 Task: In the  document repository.odt. Below name insert the link: 'www.wikipedia.org' Insert Dropdown below the link: Project Status  'Select Not started 'Insert Header and write  "Quantum". Change font style to  Yellow Tail
Action: Mouse moved to (345, 437)
Screenshot: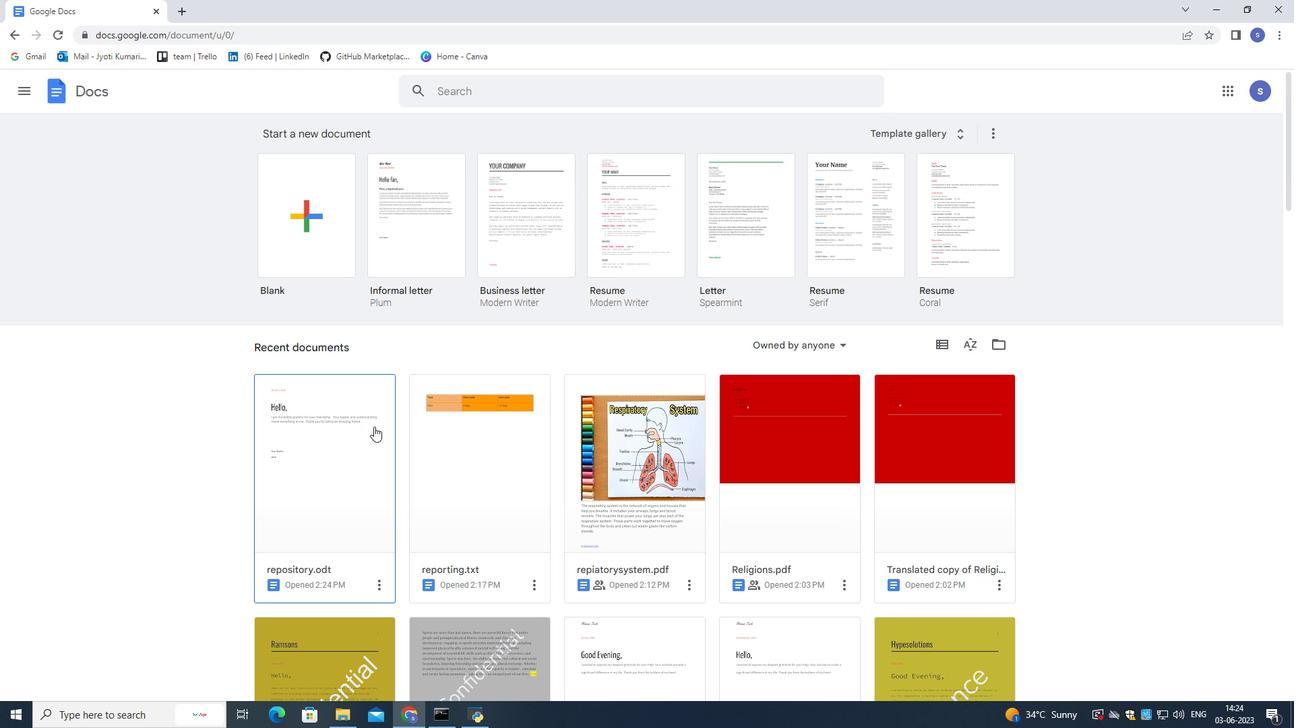 
Action: Mouse pressed left at (345, 437)
Screenshot: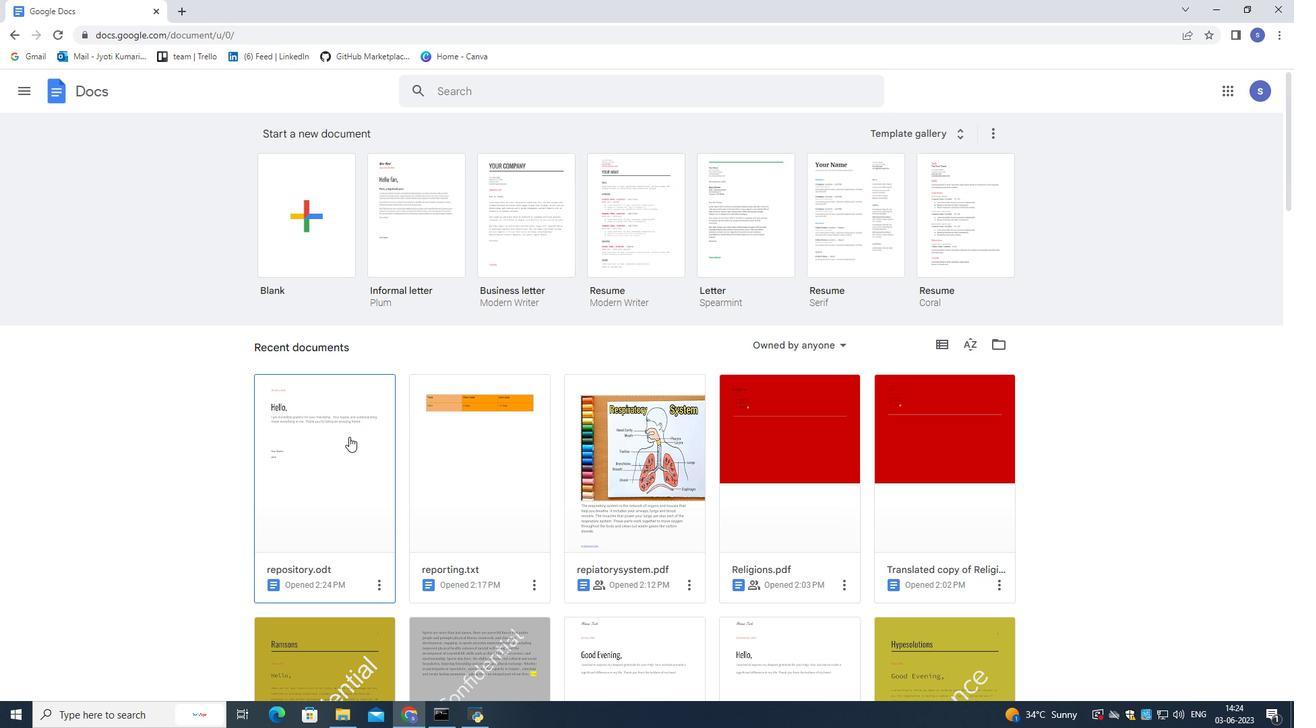 
Action: Mouse moved to (344, 437)
Screenshot: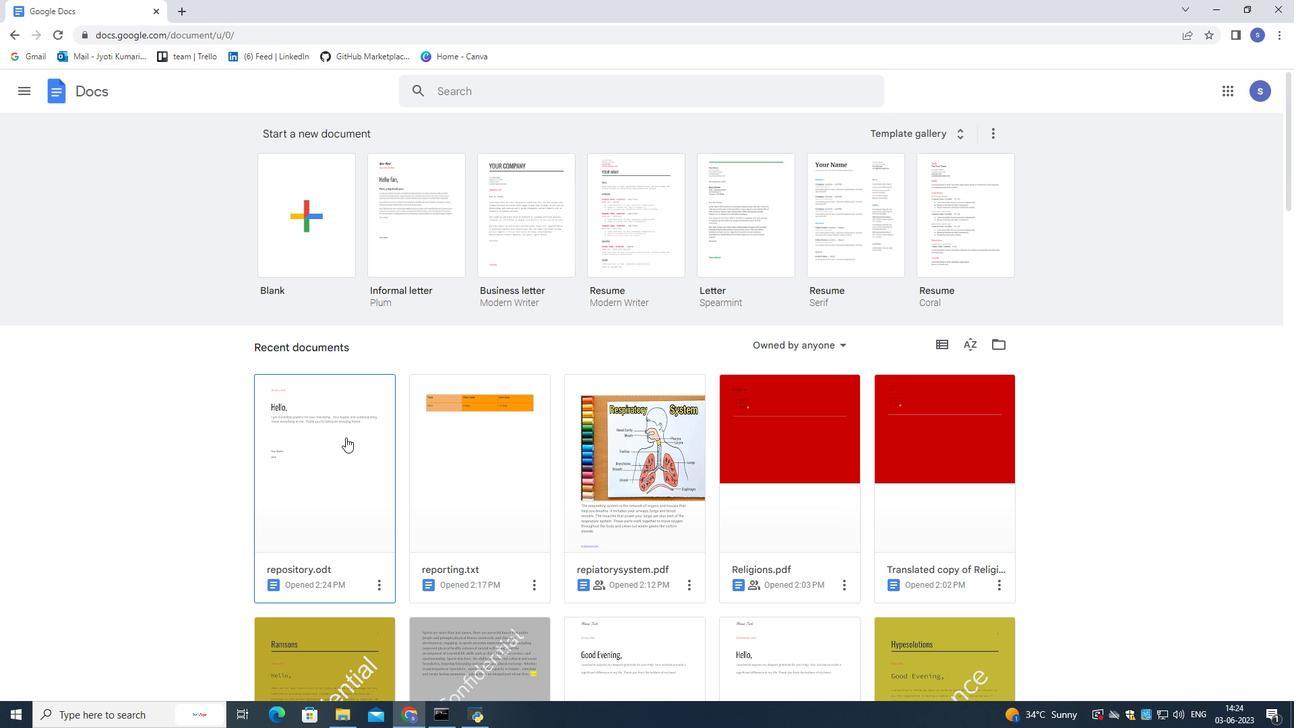 
Action: Mouse pressed left at (344, 437)
Screenshot: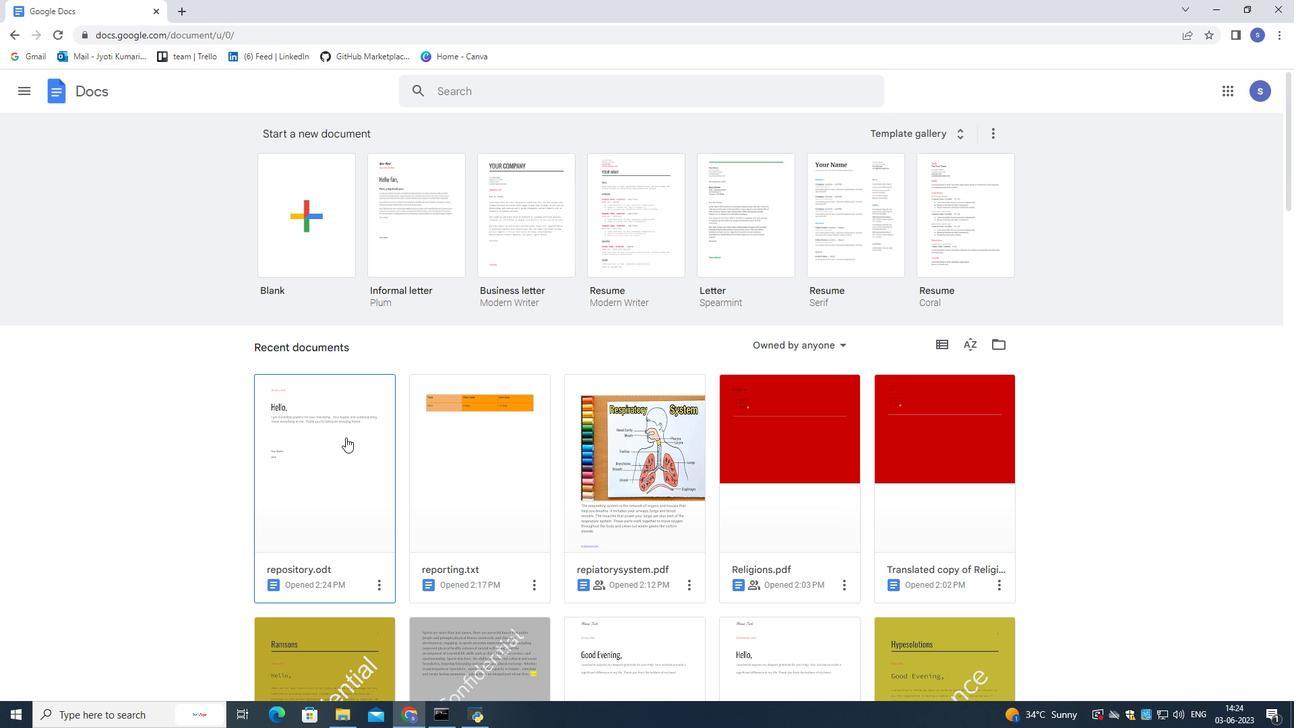 
Action: Mouse moved to (451, 480)
Screenshot: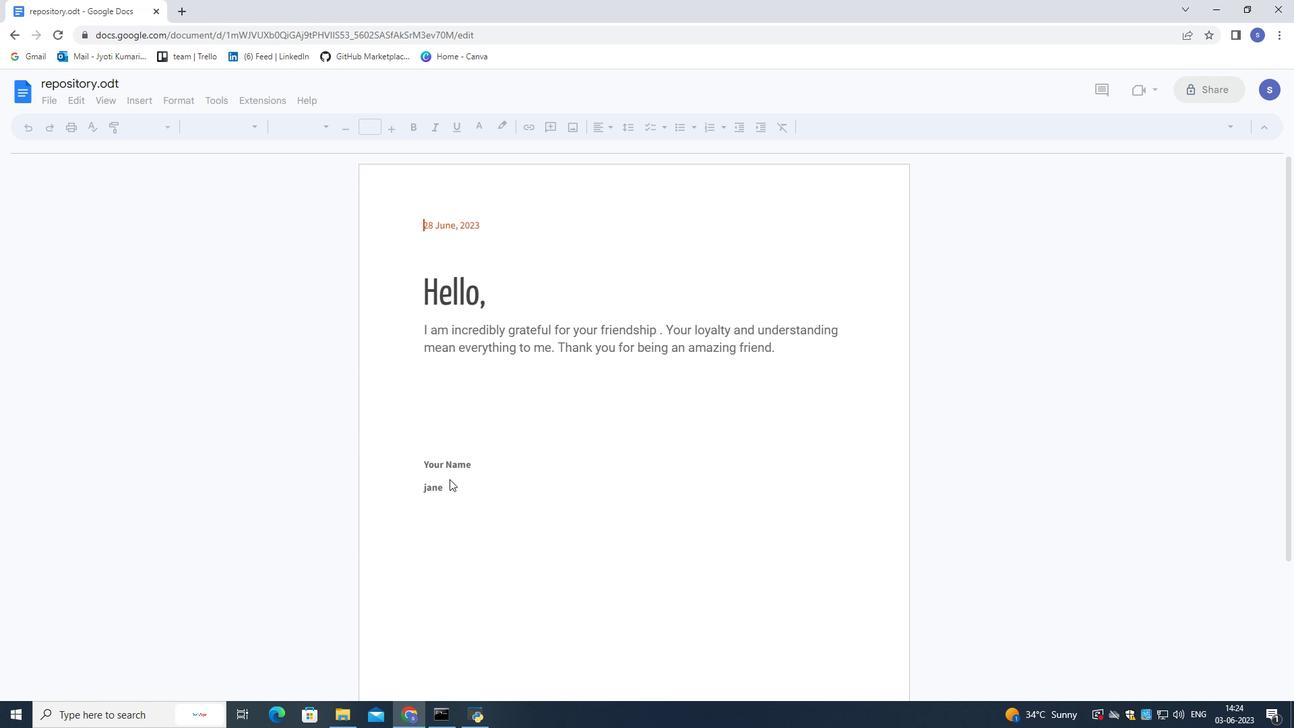 
Action: Mouse pressed left at (451, 480)
Screenshot: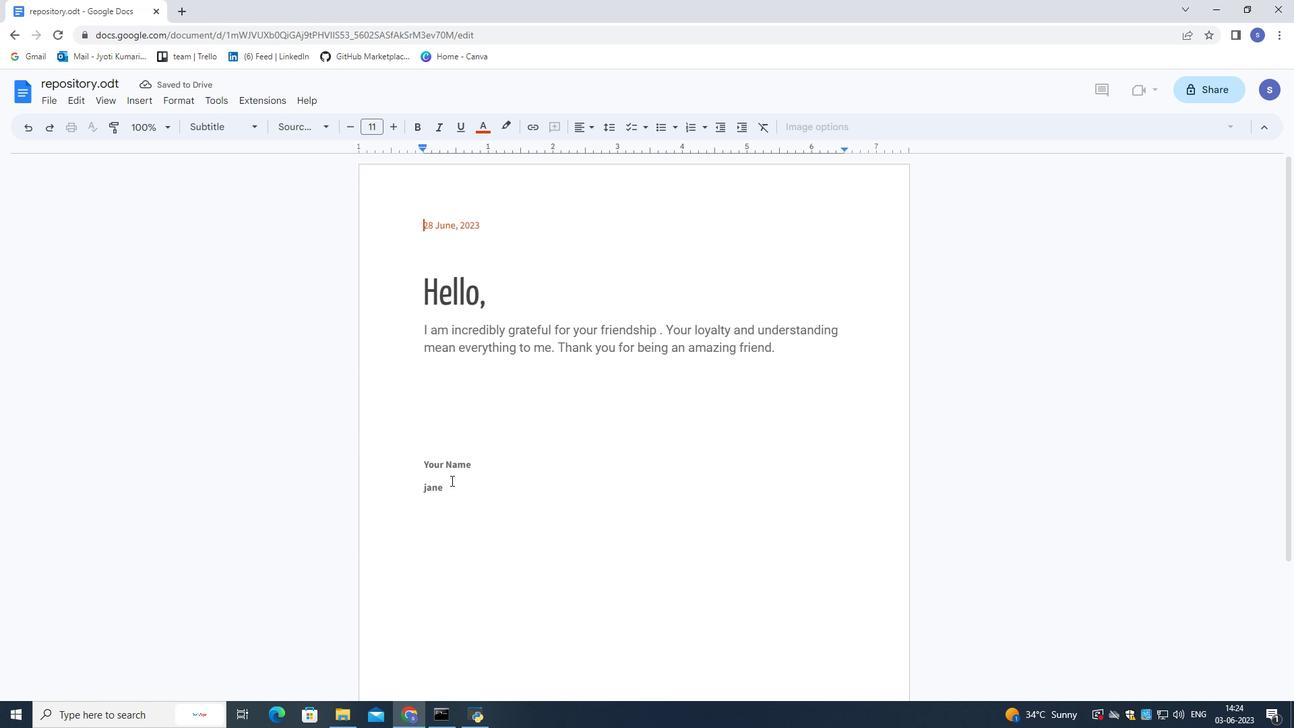 
Action: Mouse moved to (452, 484)
Screenshot: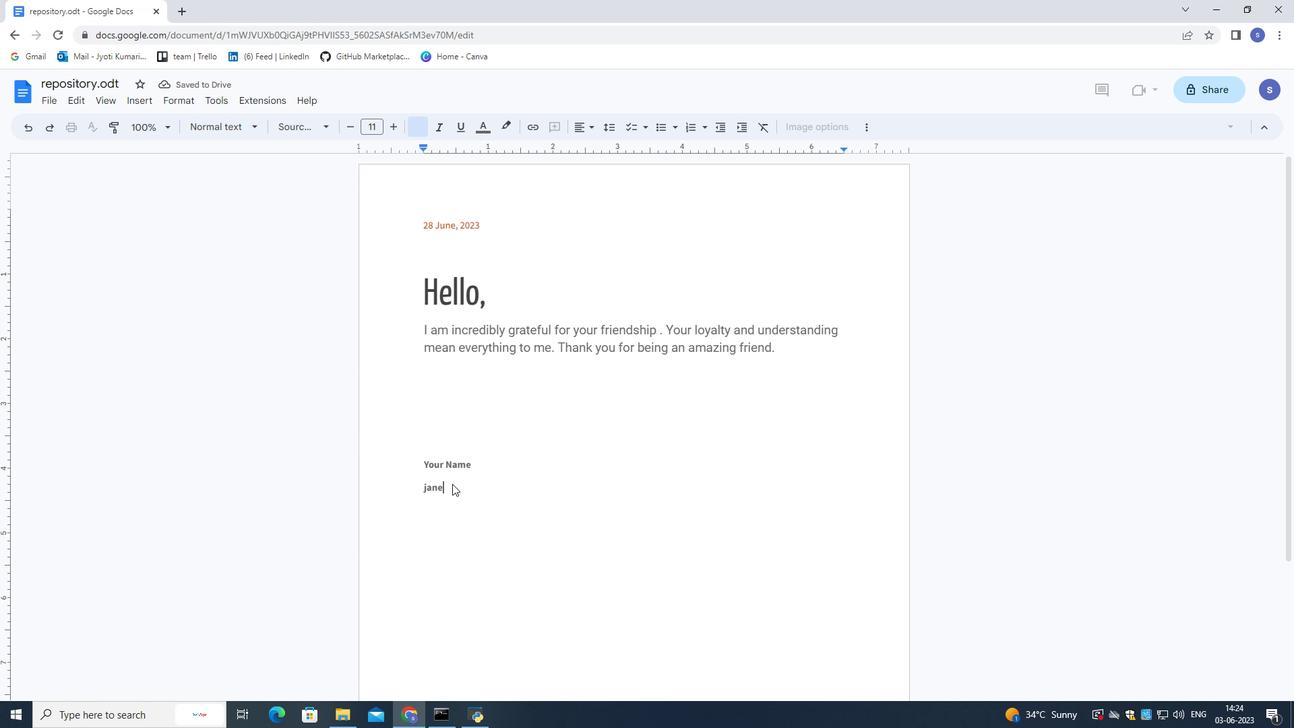 
Action: Key pressed <Key.enter>
Screenshot: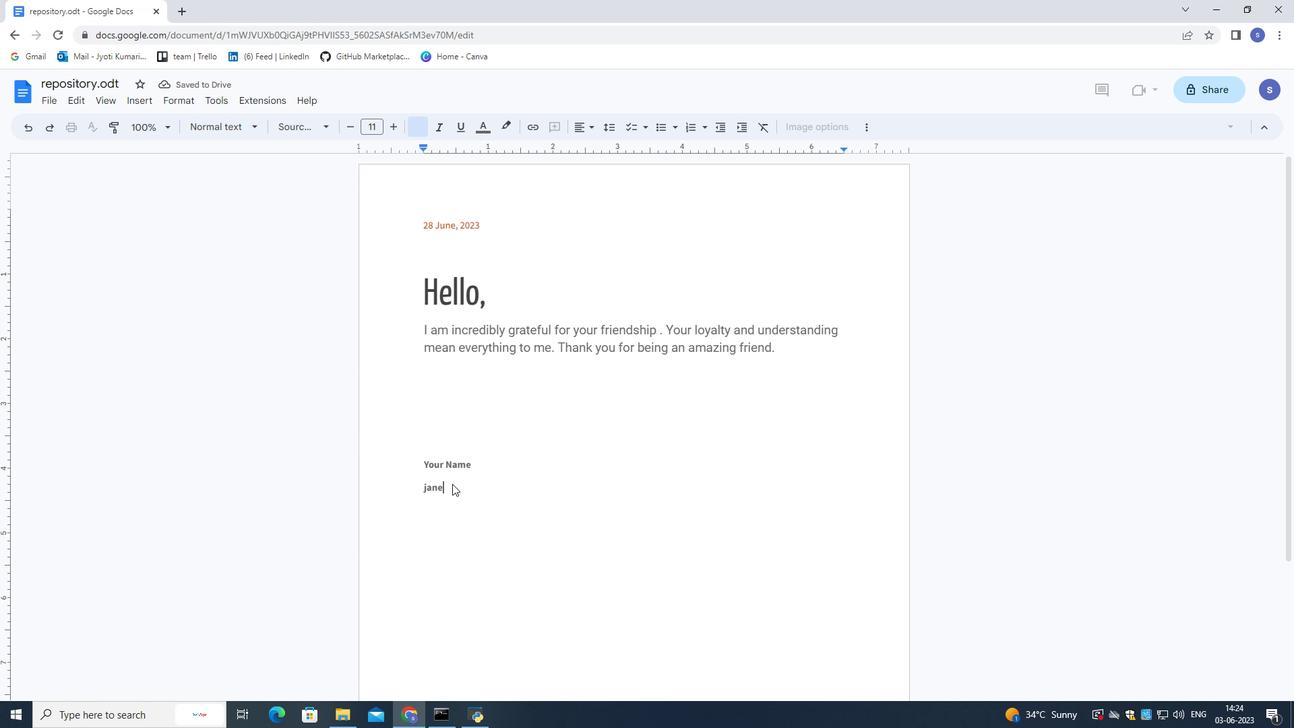
Action: Mouse moved to (138, 95)
Screenshot: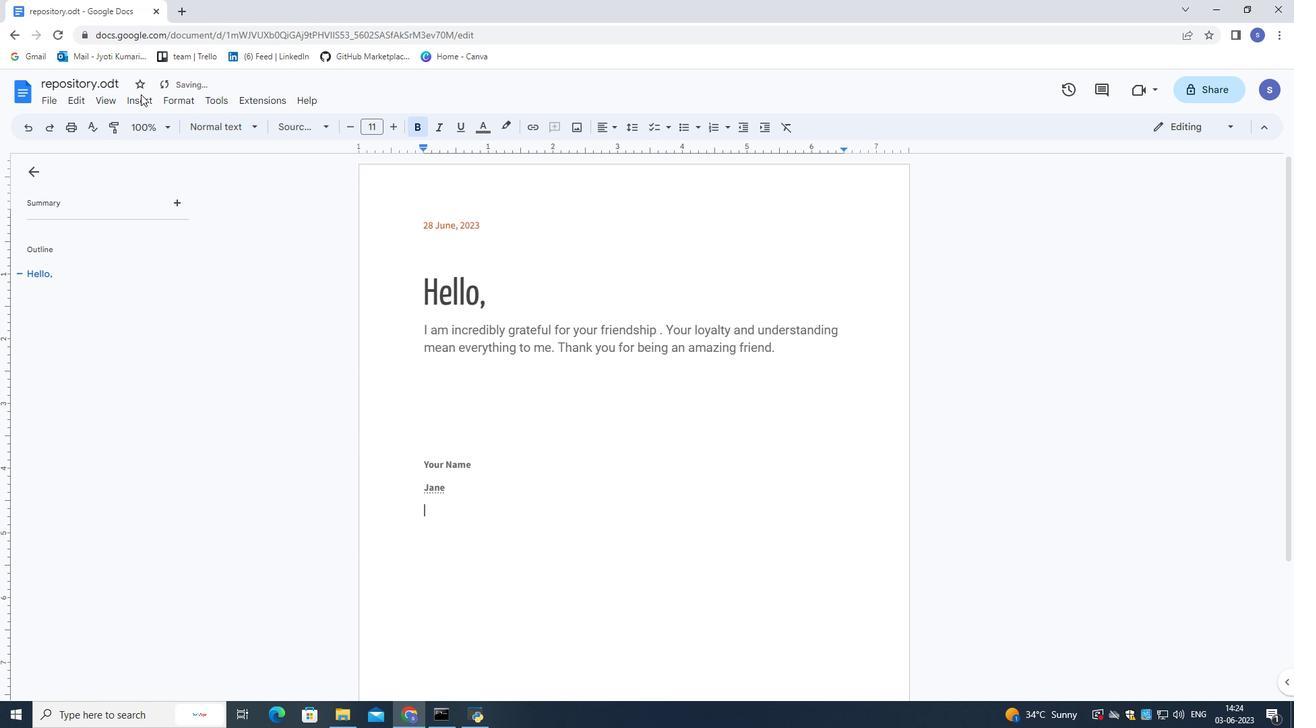 
Action: Mouse pressed left at (138, 95)
Screenshot: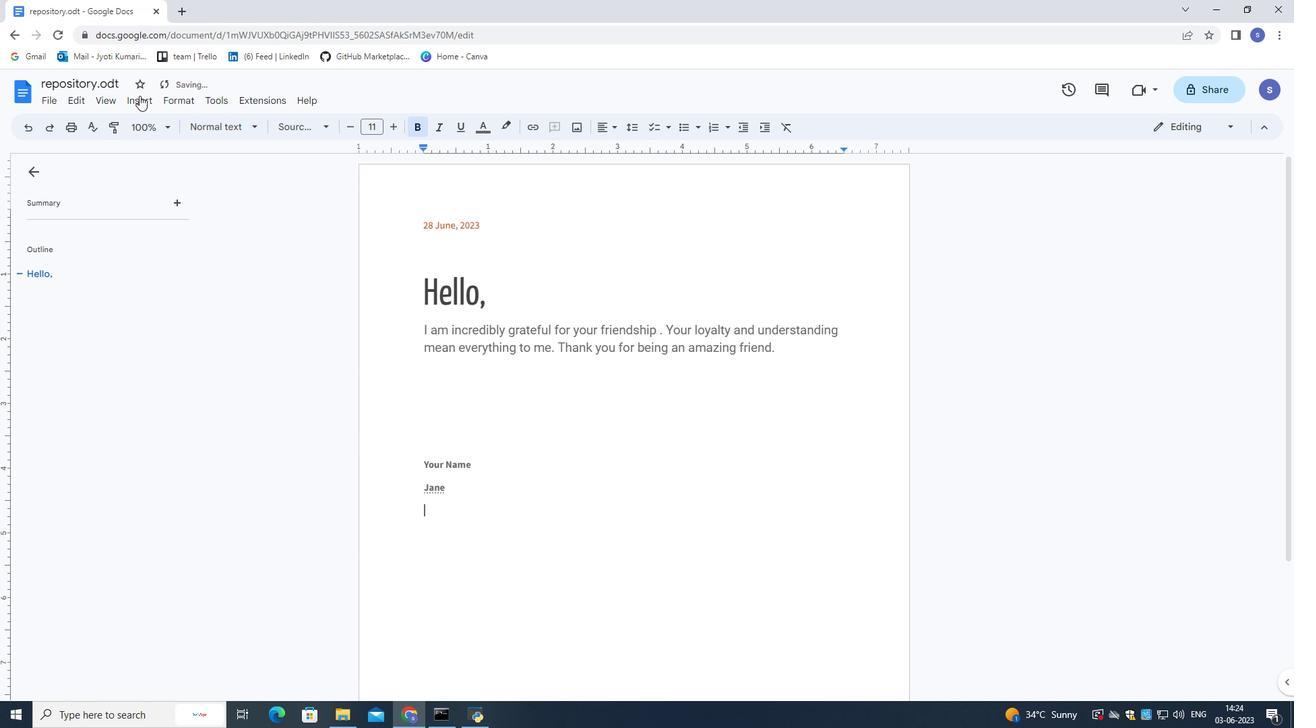 
Action: Mouse moved to (194, 507)
Screenshot: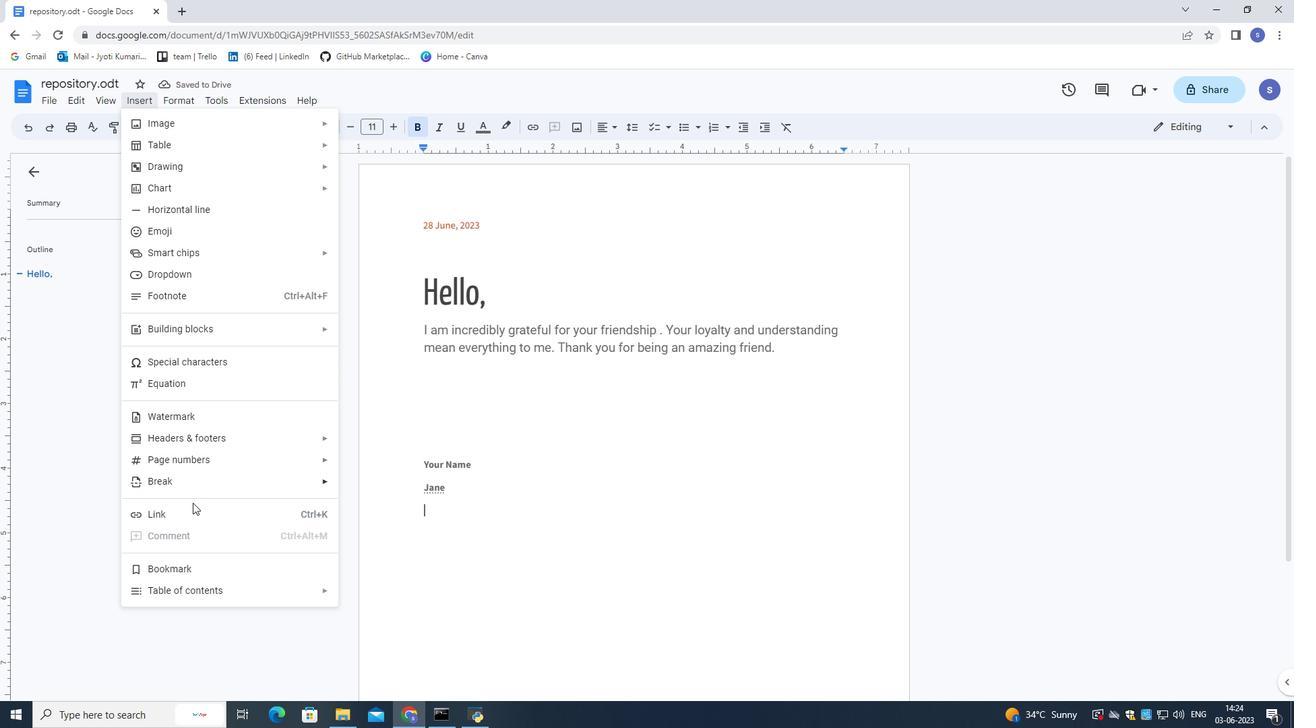 
Action: Mouse pressed left at (194, 507)
Screenshot: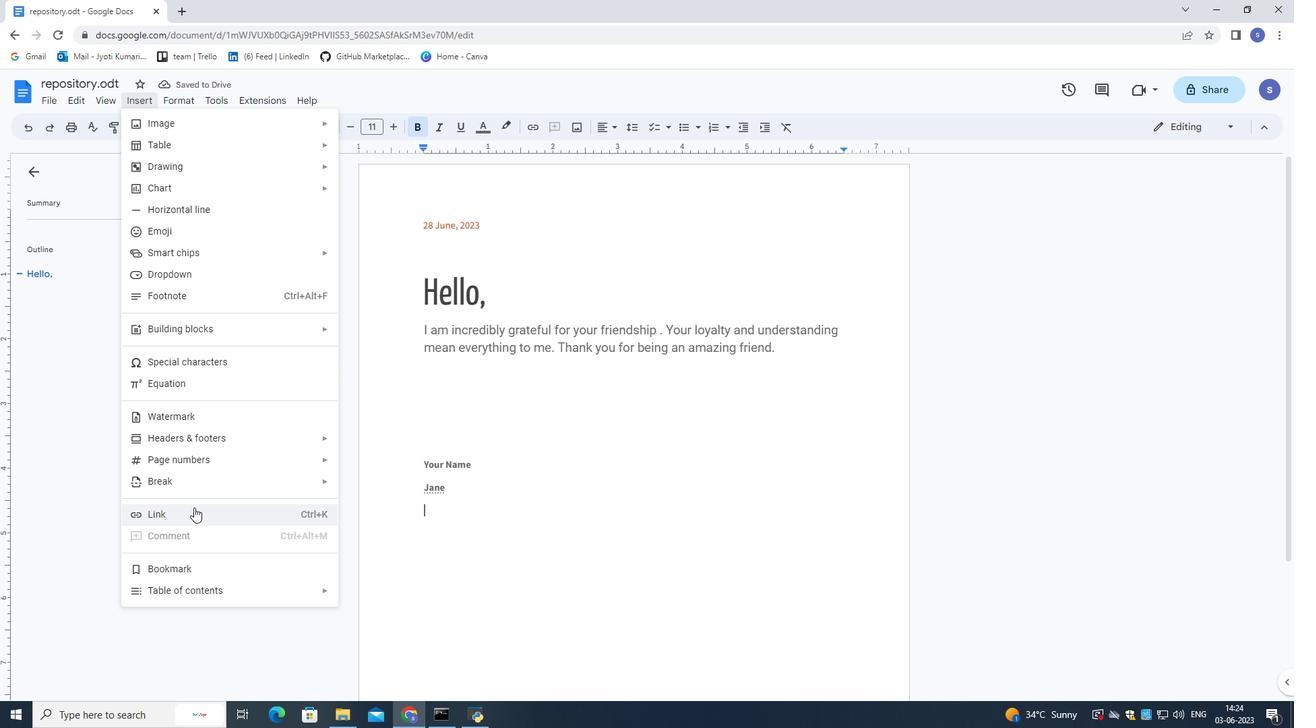 
Action: Key pressed www.p<Key.backspace>wikipedia.org
Screenshot: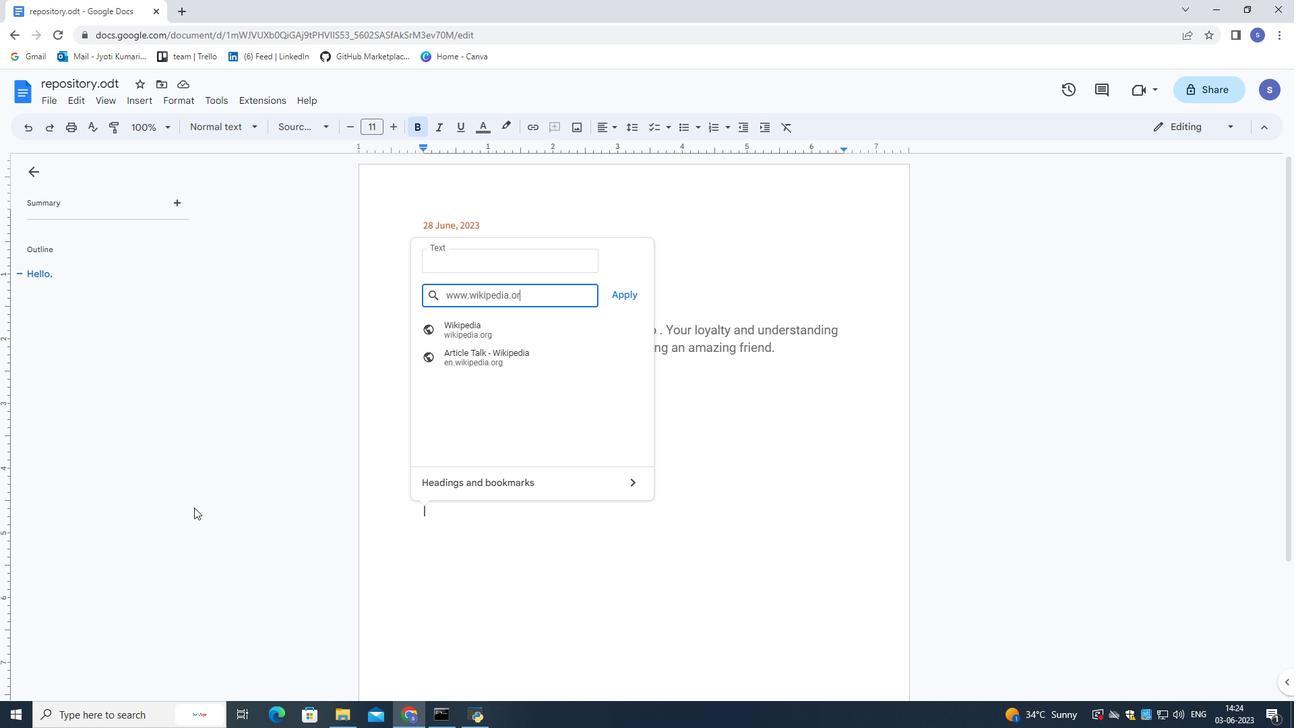 
Action: Mouse moved to (626, 291)
Screenshot: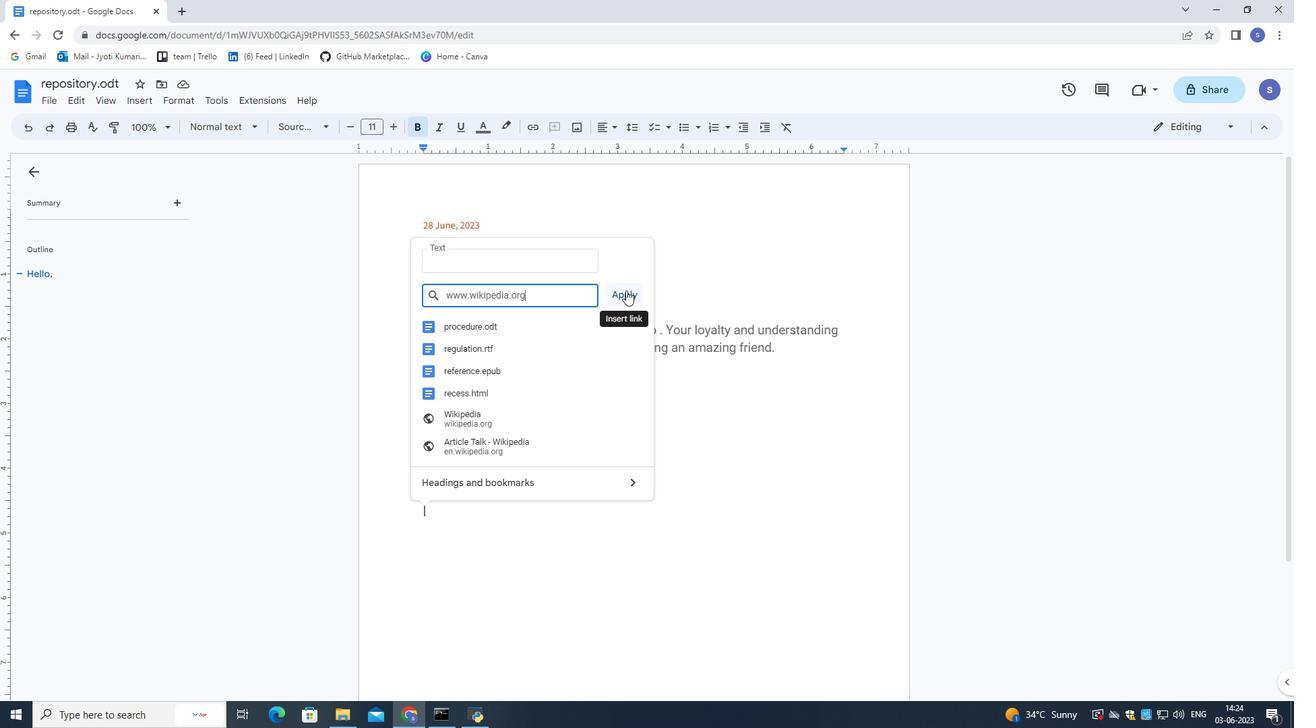 
Action: Mouse pressed left at (626, 291)
Screenshot: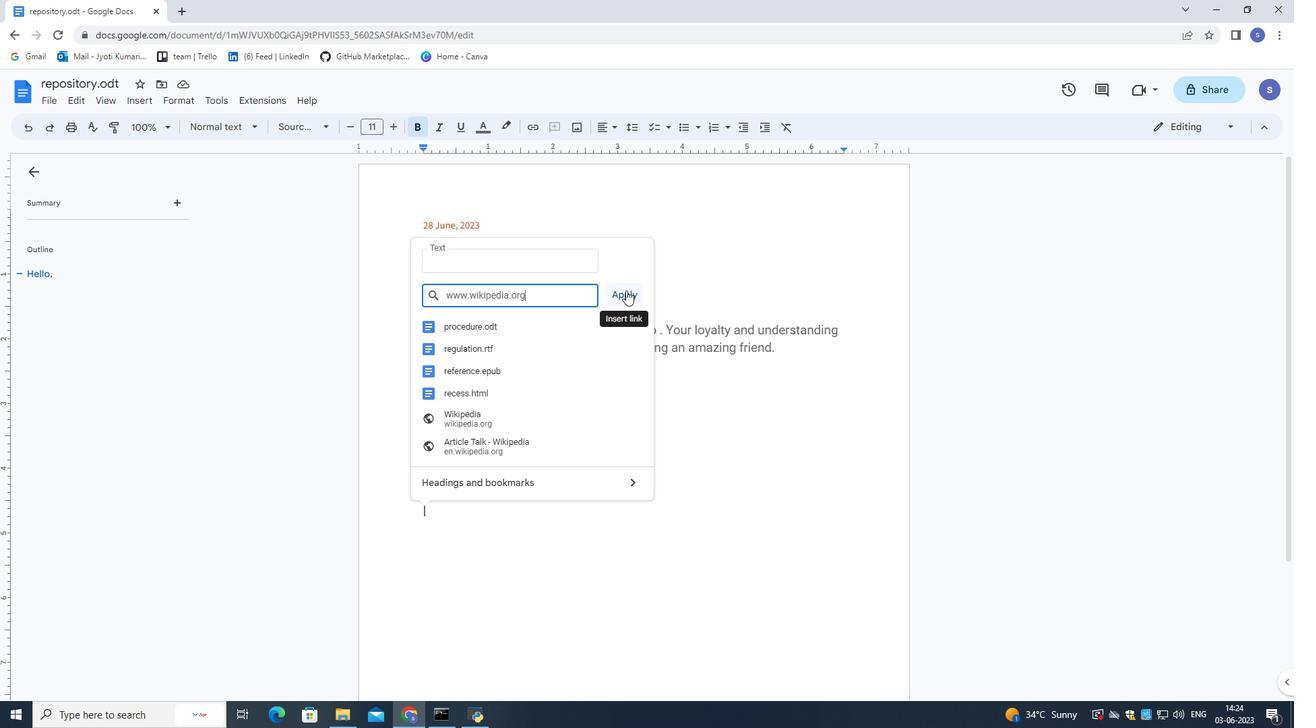 
Action: Mouse moved to (538, 527)
Screenshot: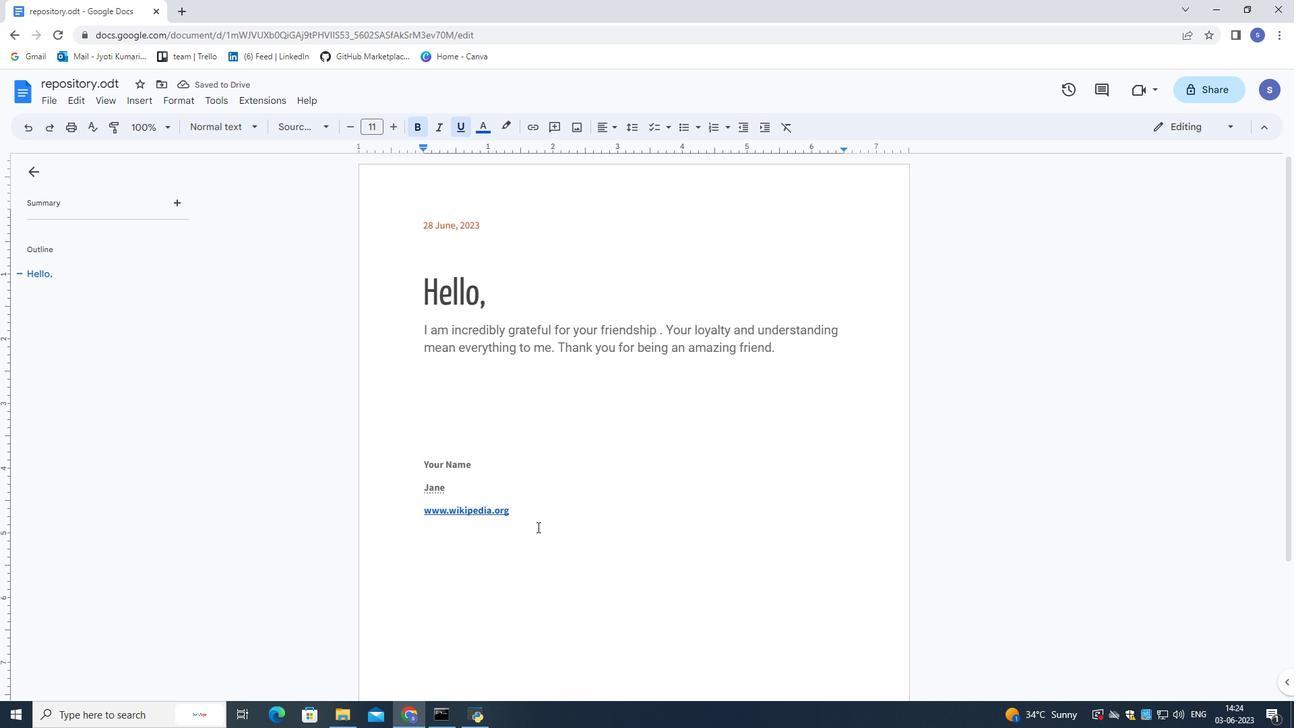 
Action: Key pressed <Key.enter>
Screenshot: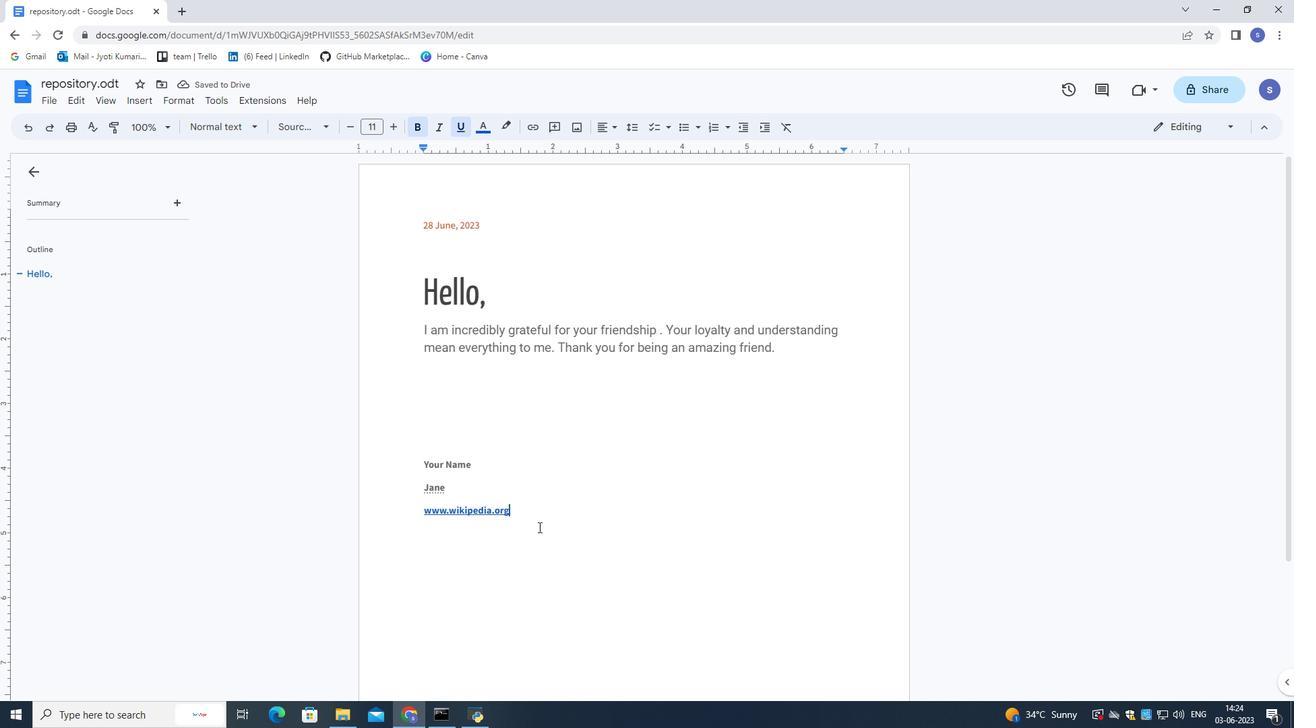 
Action: Mouse moved to (132, 101)
Screenshot: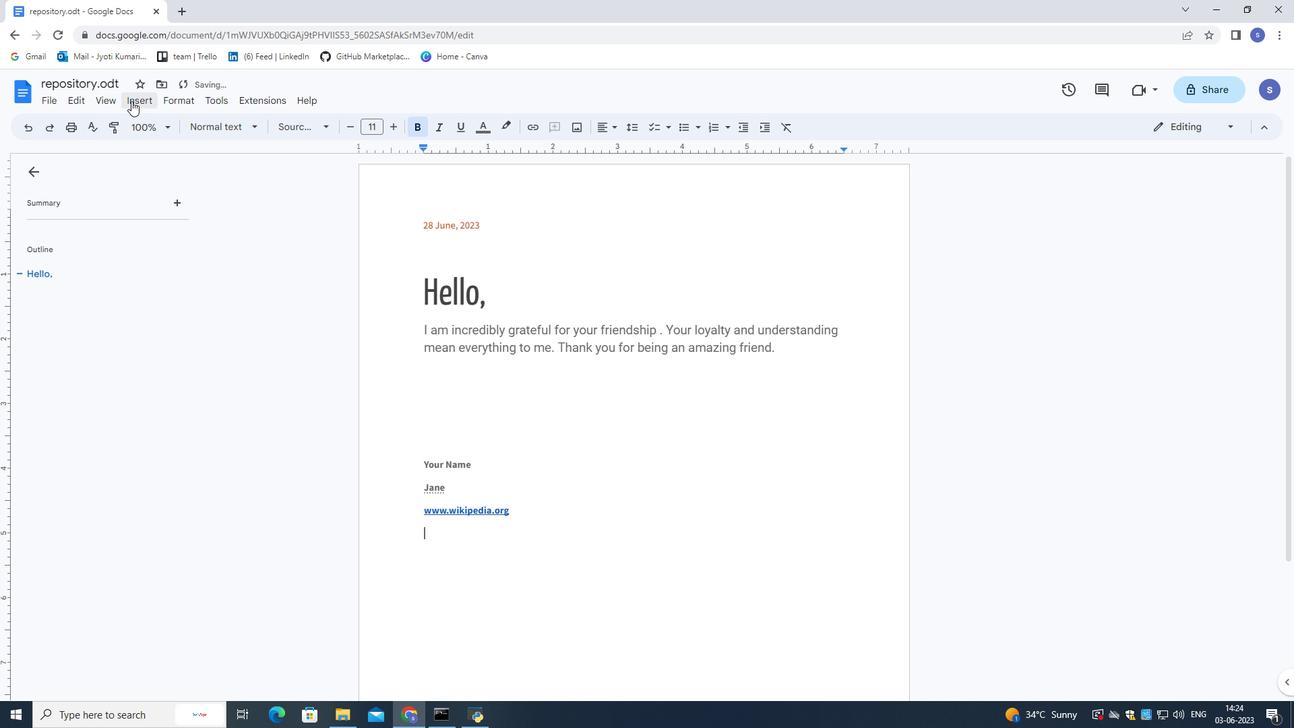 
Action: Mouse pressed left at (132, 101)
Screenshot: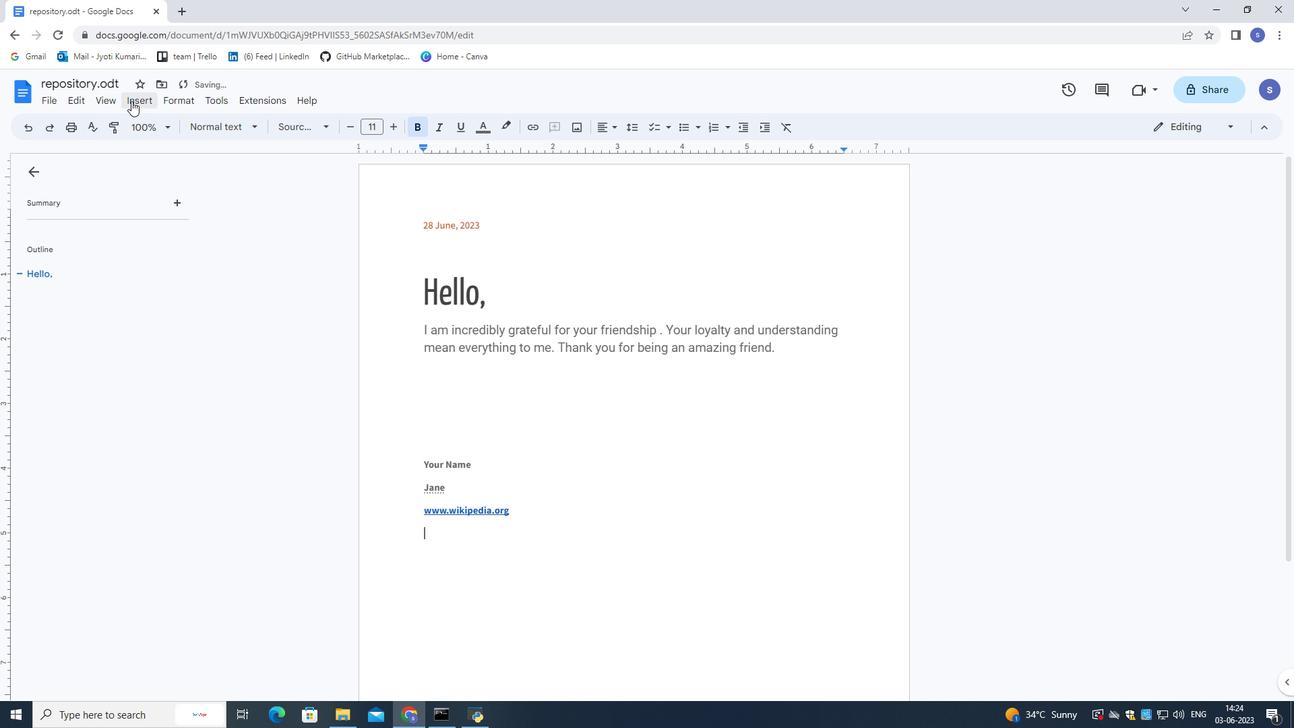 
Action: Mouse moved to (188, 268)
Screenshot: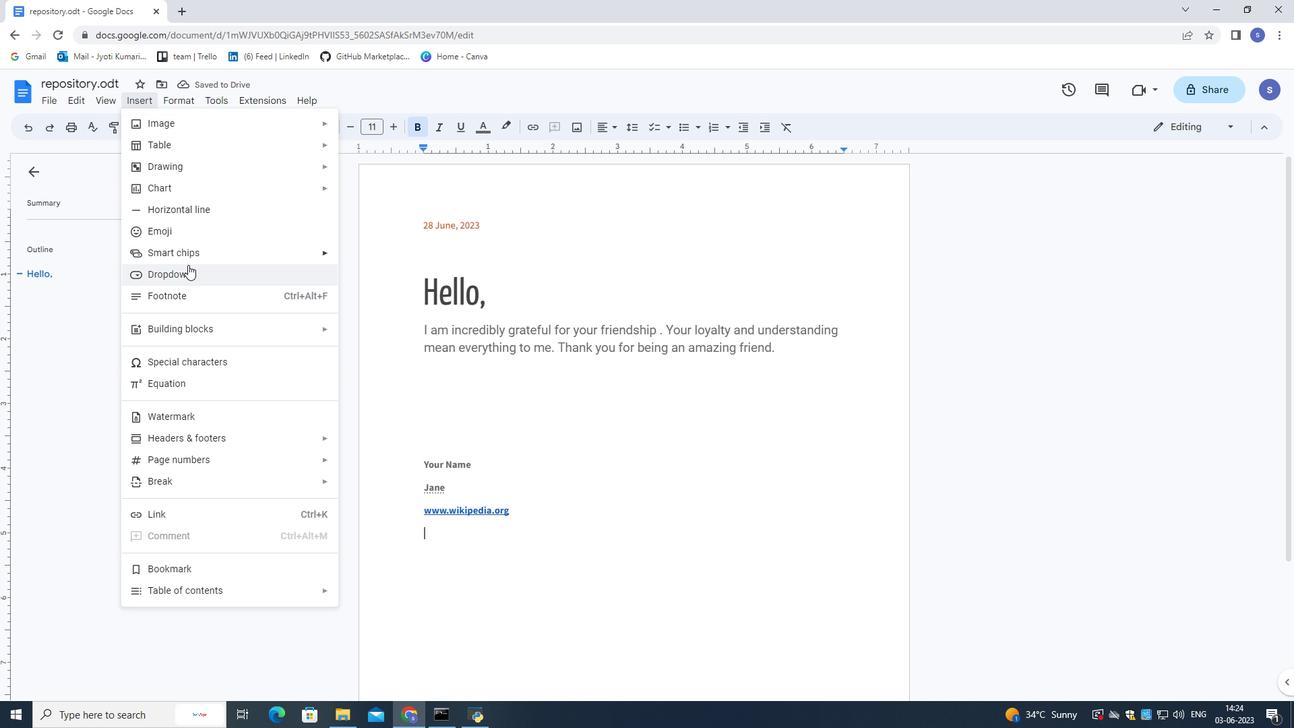 
Action: Mouse pressed left at (188, 268)
Screenshot: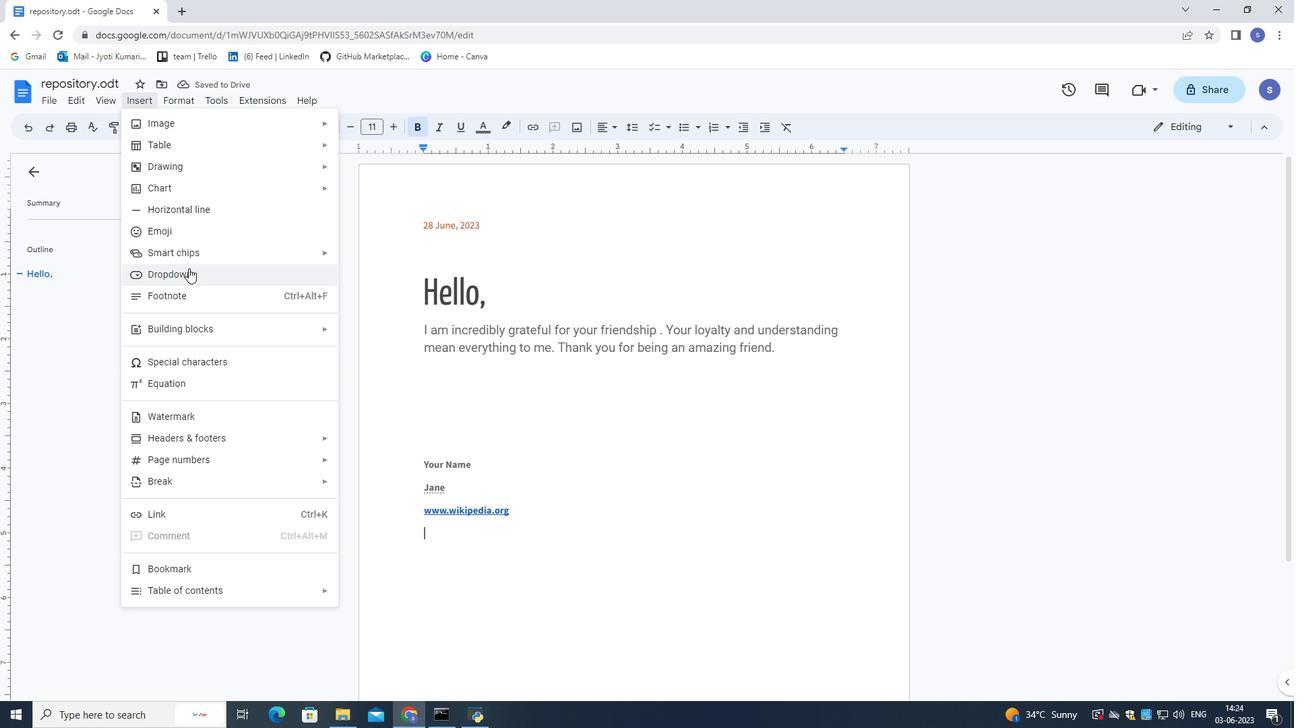 
Action: Mouse moved to (526, 638)
Screenshot: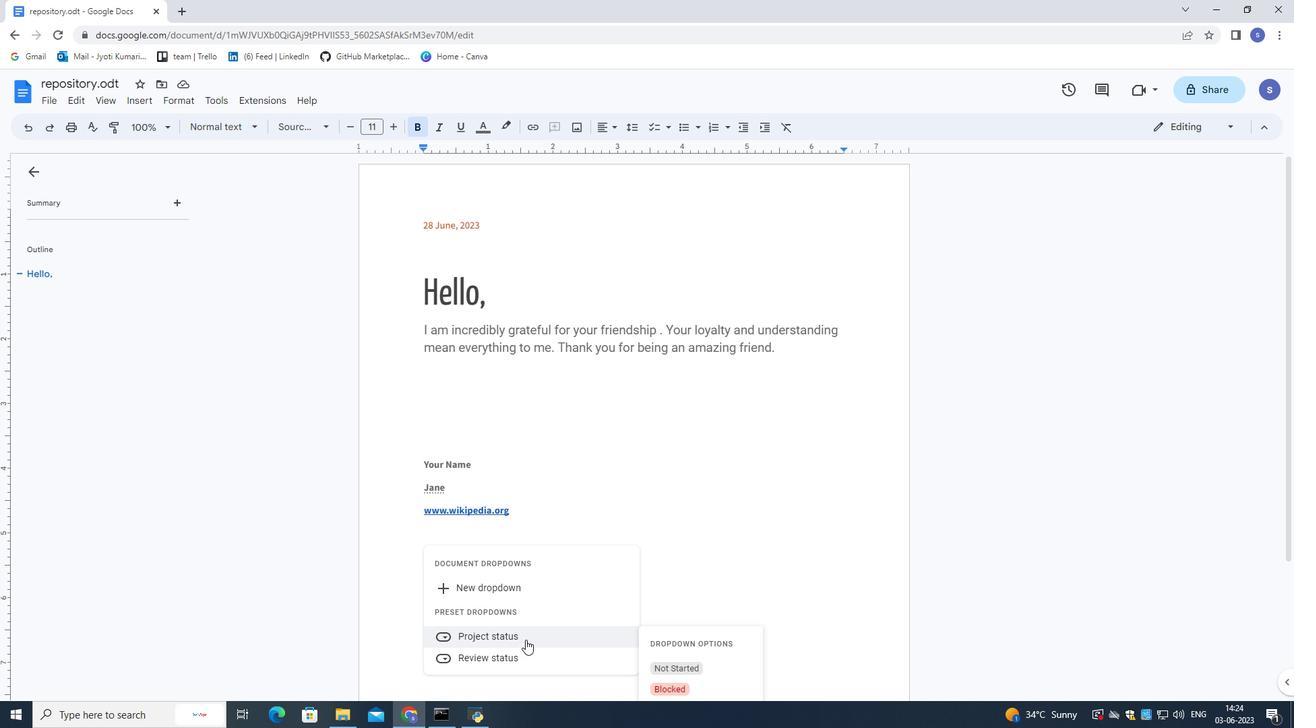 
Action: Mouse pressed left at (526, 638)
Screenshot: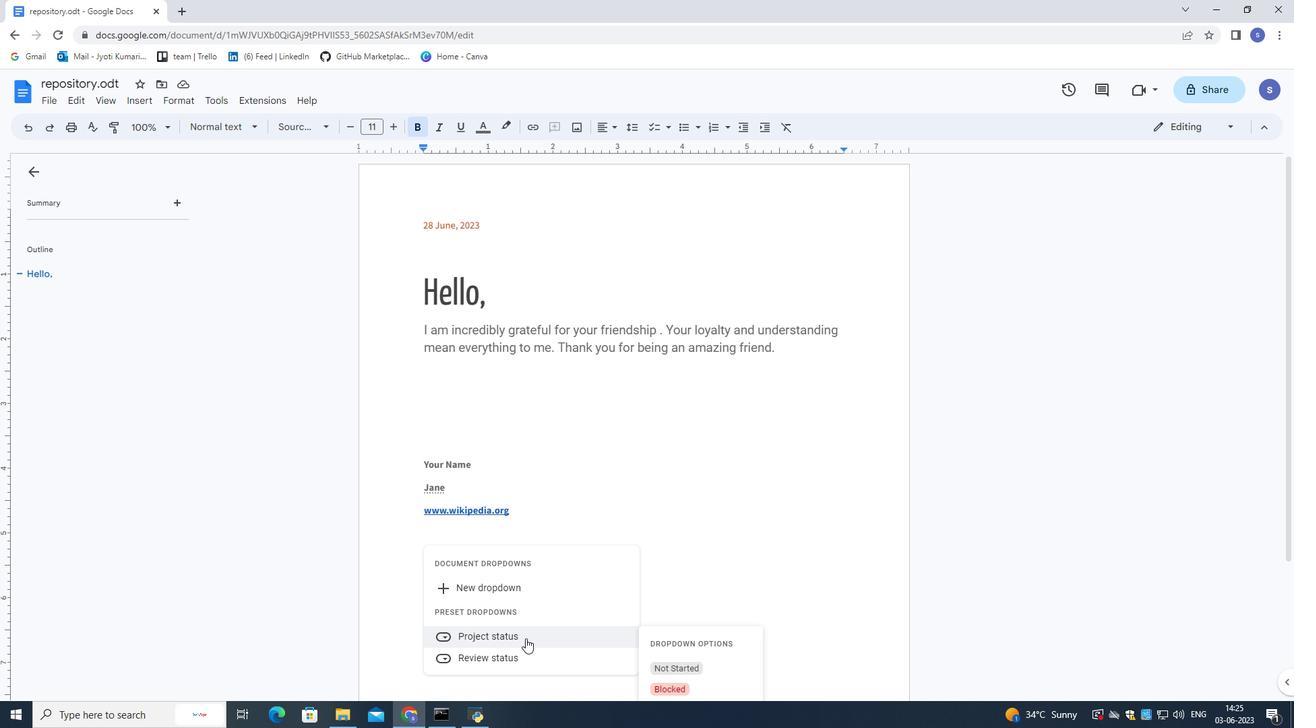 
Action: Mouse moved to (473, 533)
Screenshot: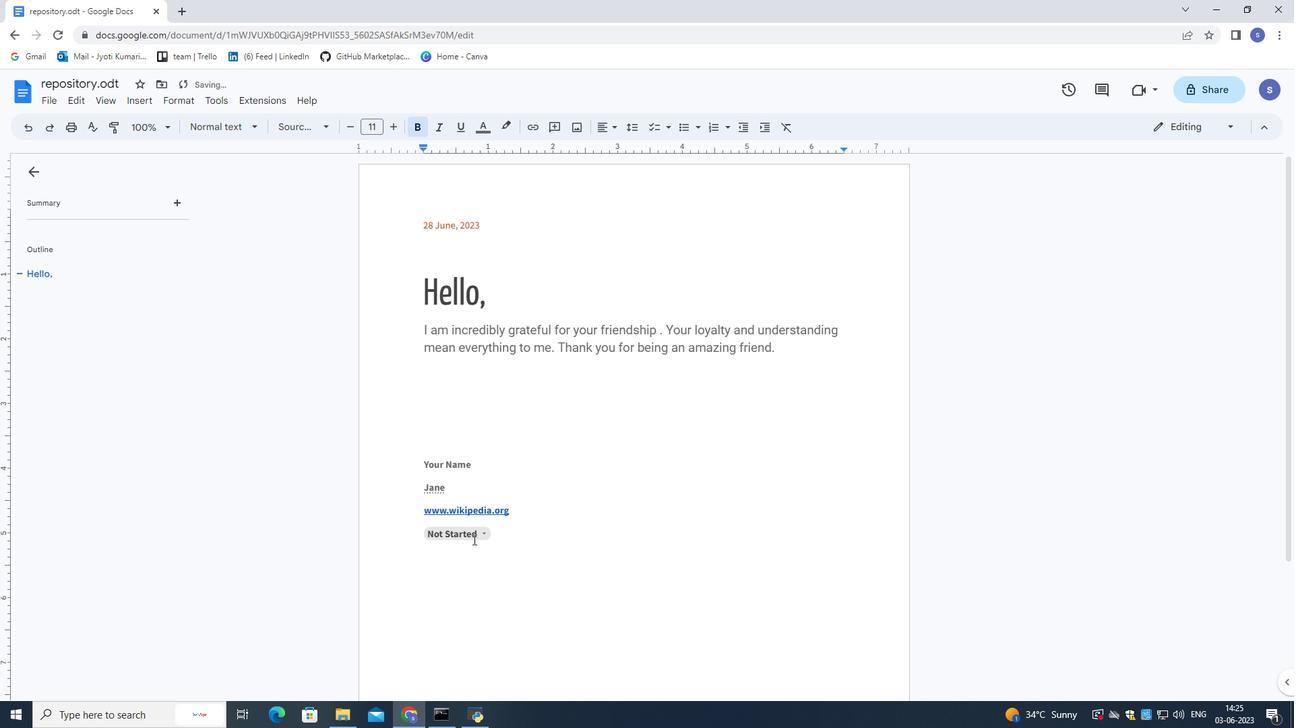 
Action: Mouse pressed left at (473, 533)
Screenshot: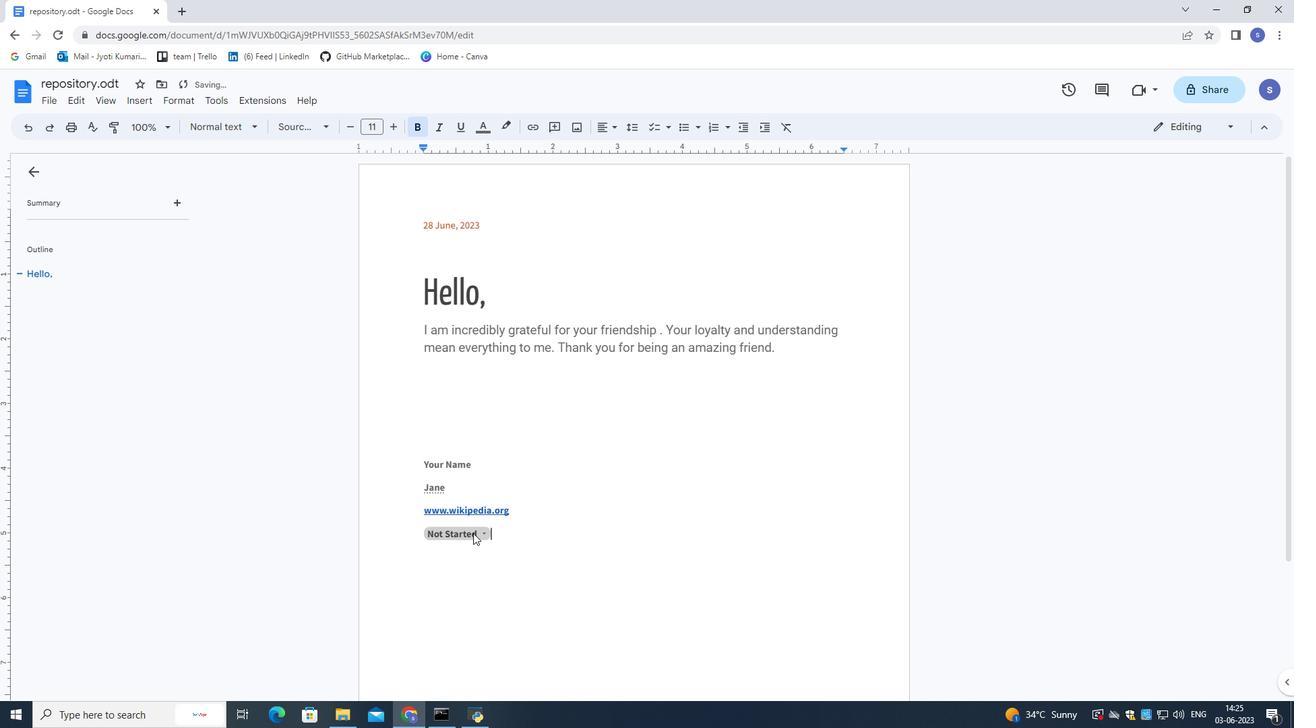 
Action: Mouse moved to (475, 561)
Screenshot: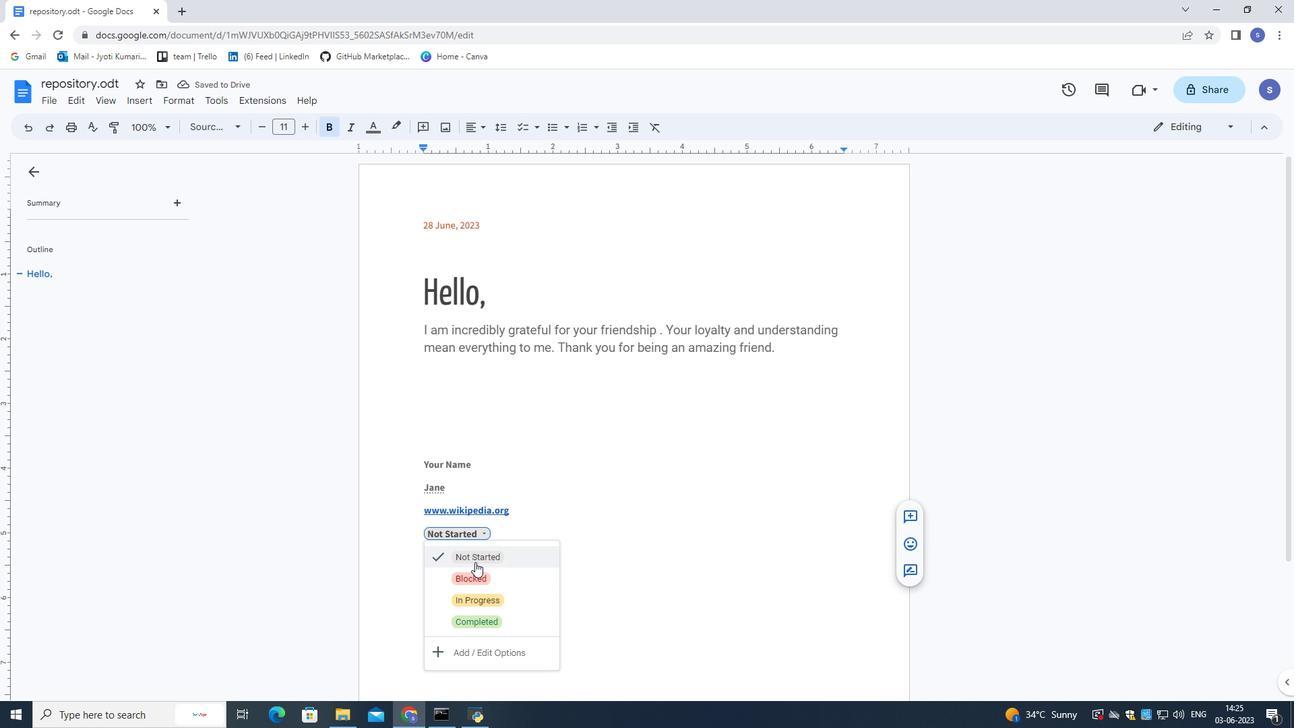 
Action: Mouse pressed left at (475, 561)
Screenshot: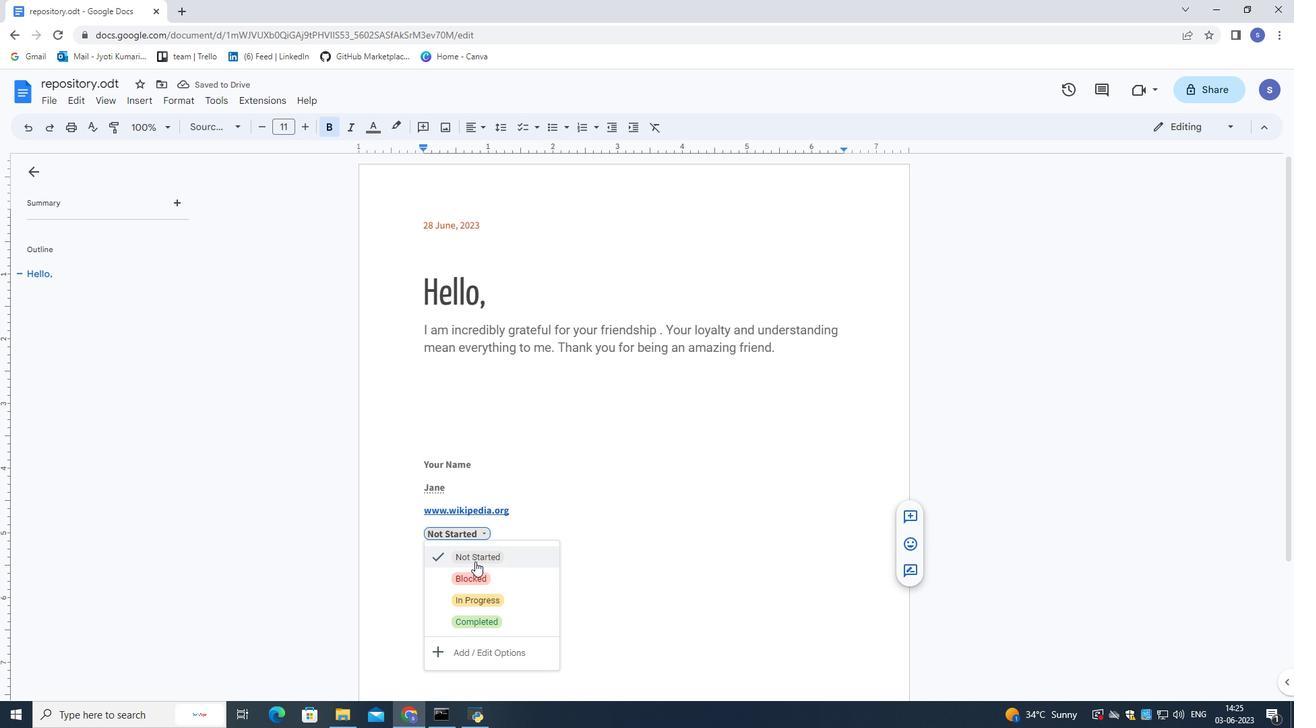 
Action: Mouse moved to (559, 521)
Screenshot: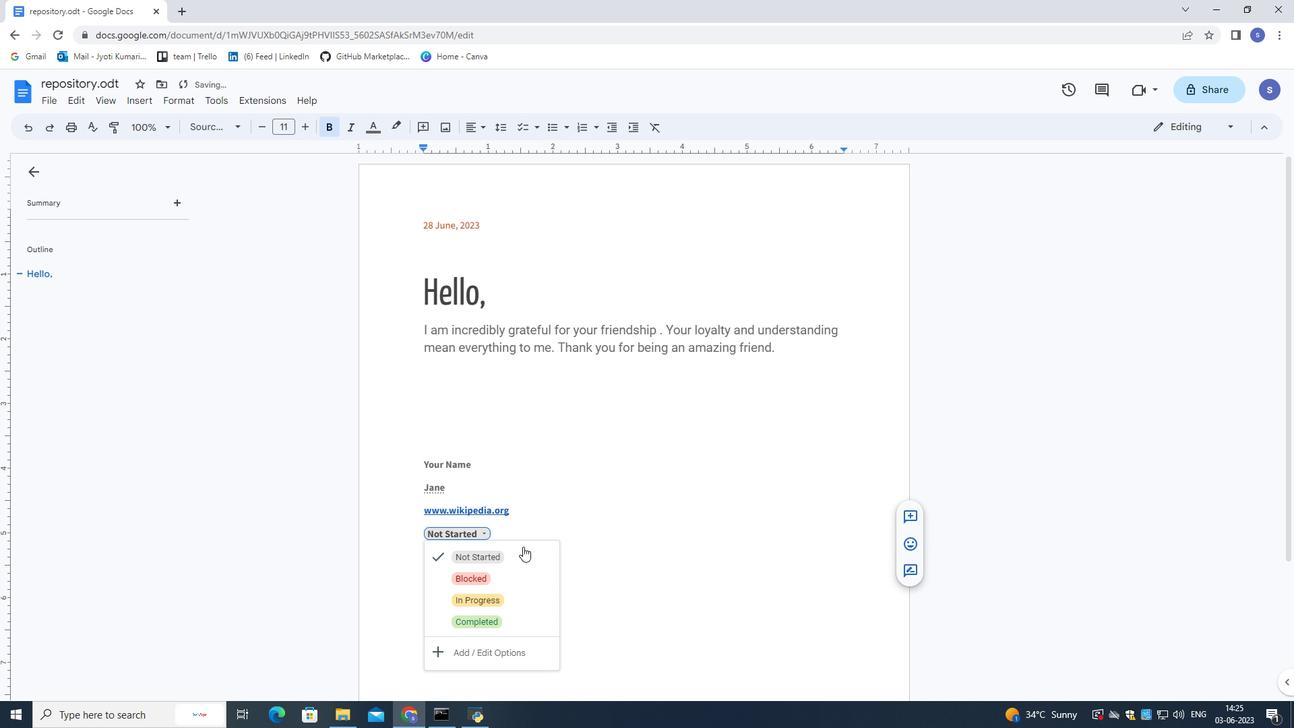 
Action: Mouse pressed left at (559, 521)
Screenshot: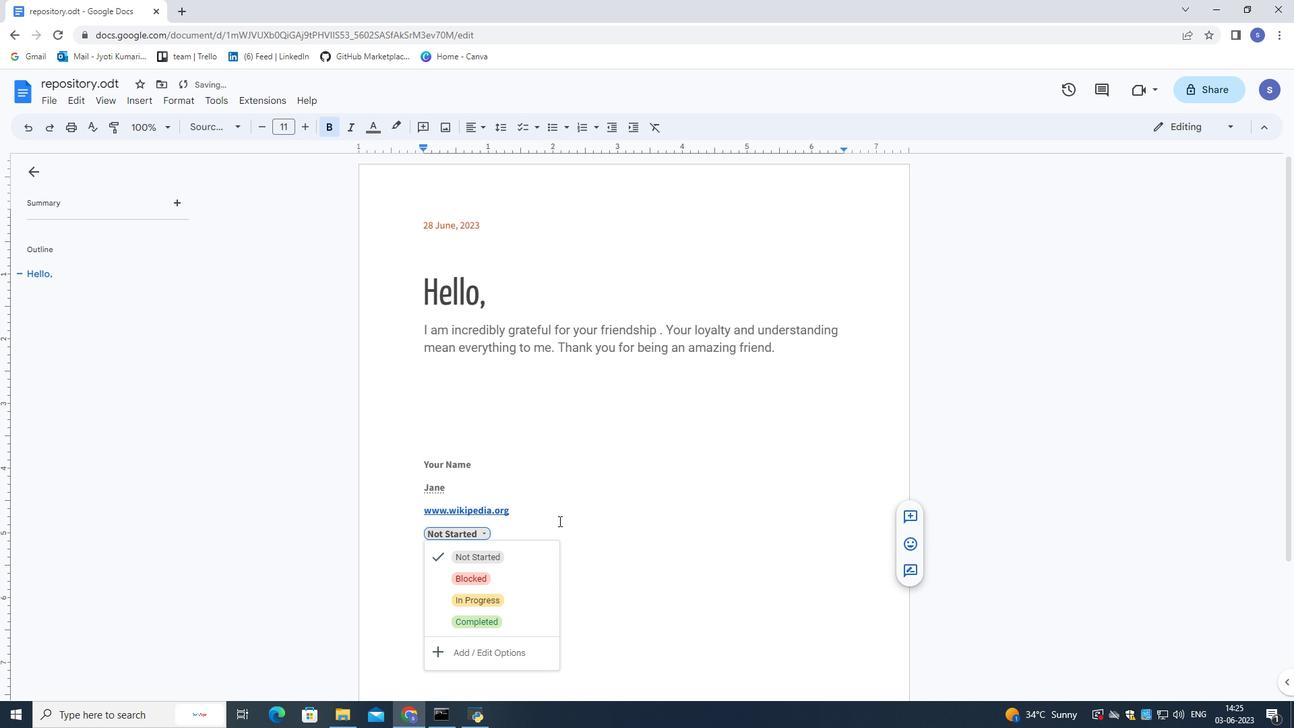 
Action: Mouse moved to (140, 102)
Screenshot: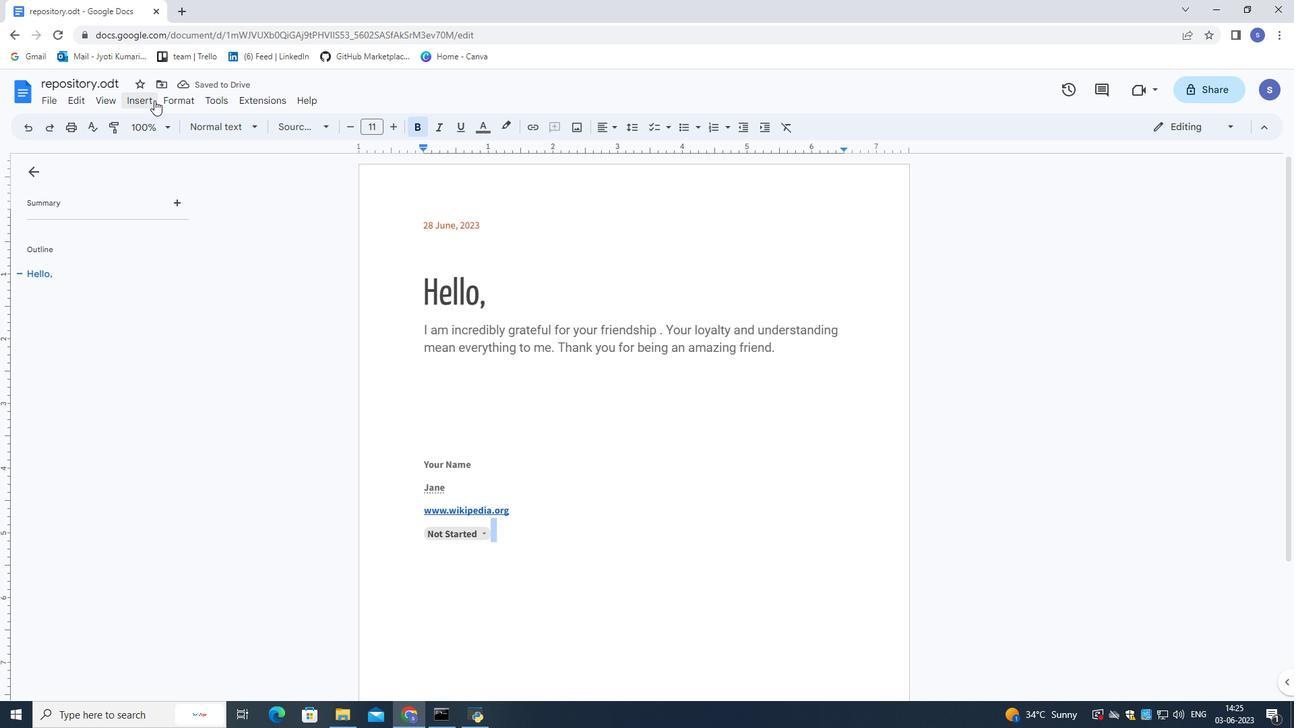 
Action: Mouse pressed left at (140, 102)
Screenshot: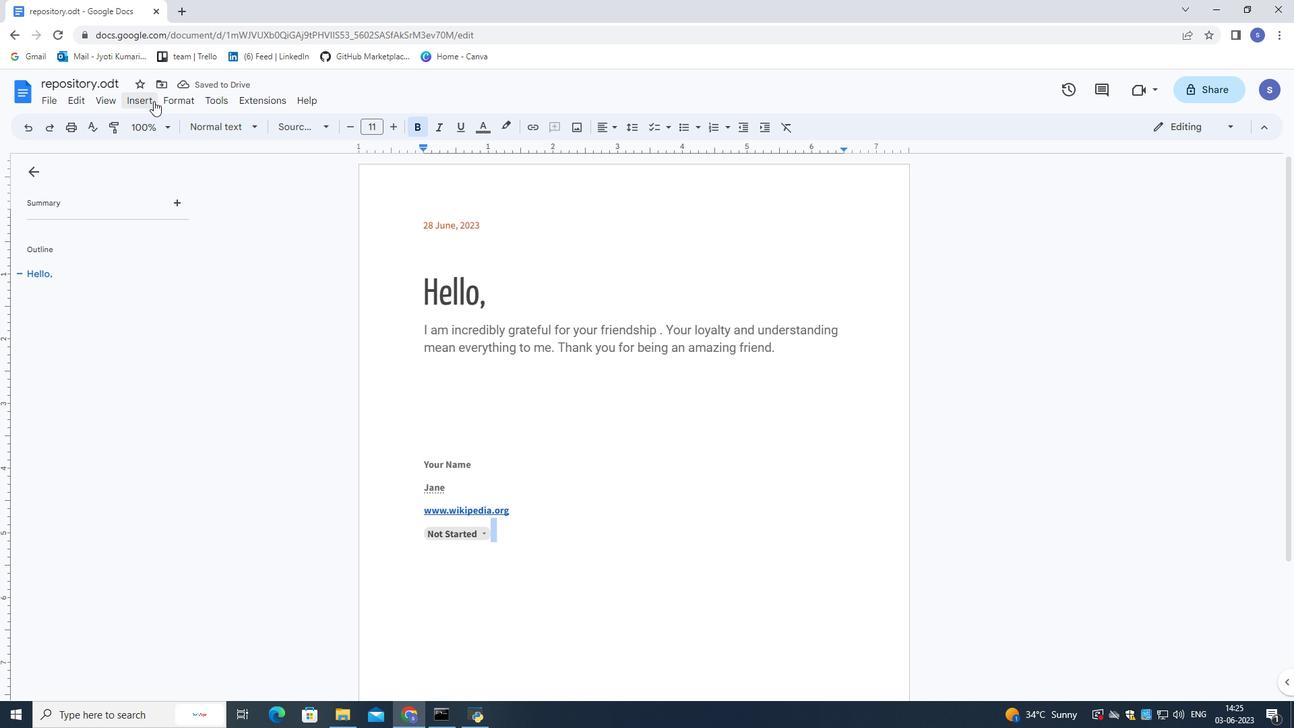 
Action: Mouse moved to (348, 439)
Screenshot: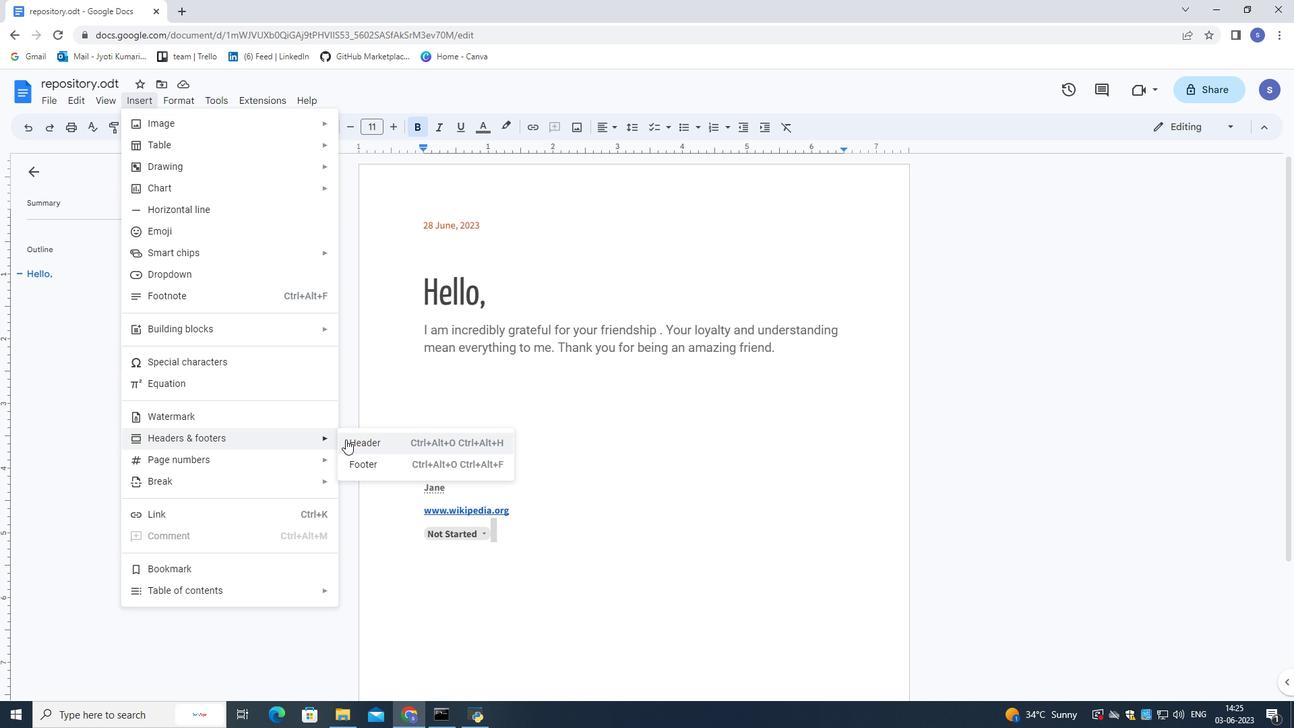 
Action: Mouse pressed left at (348, 439)
Screenshot: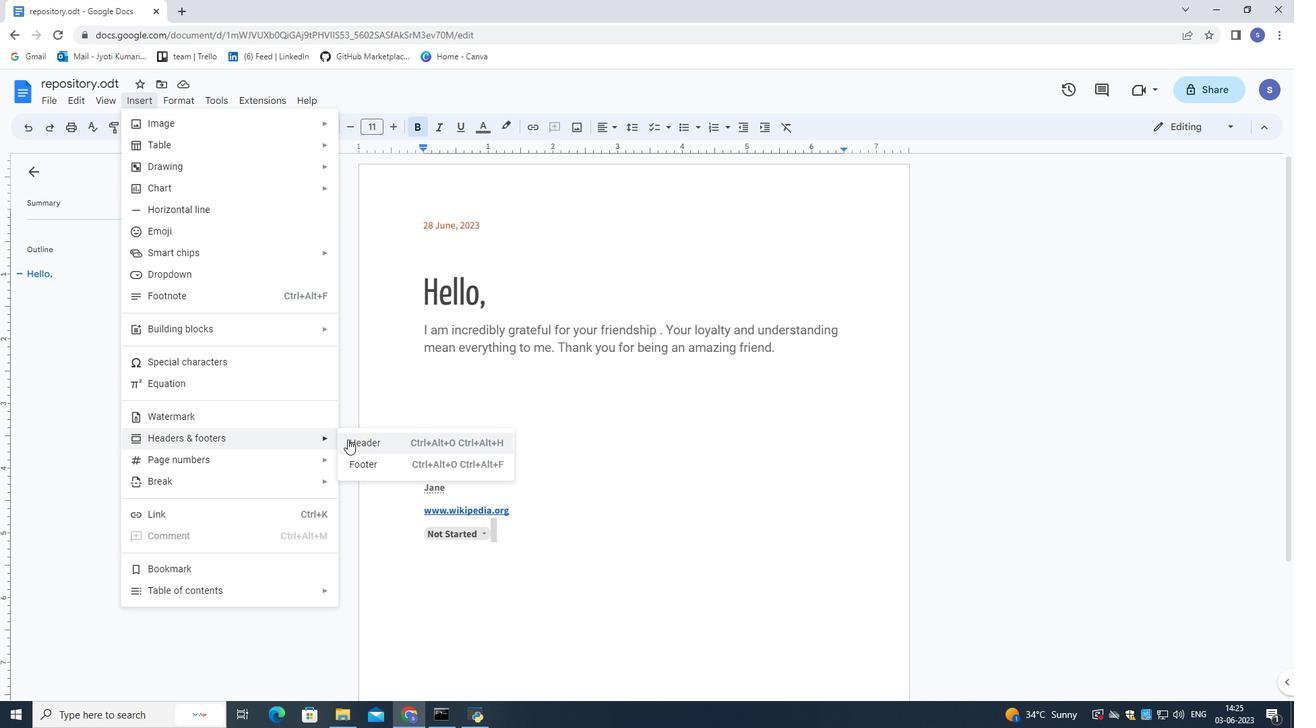 
Action: Key pressed <Key.shift><Key.shift><Key.shift><Key.shift><Key.shift>Quantum
Screenshot: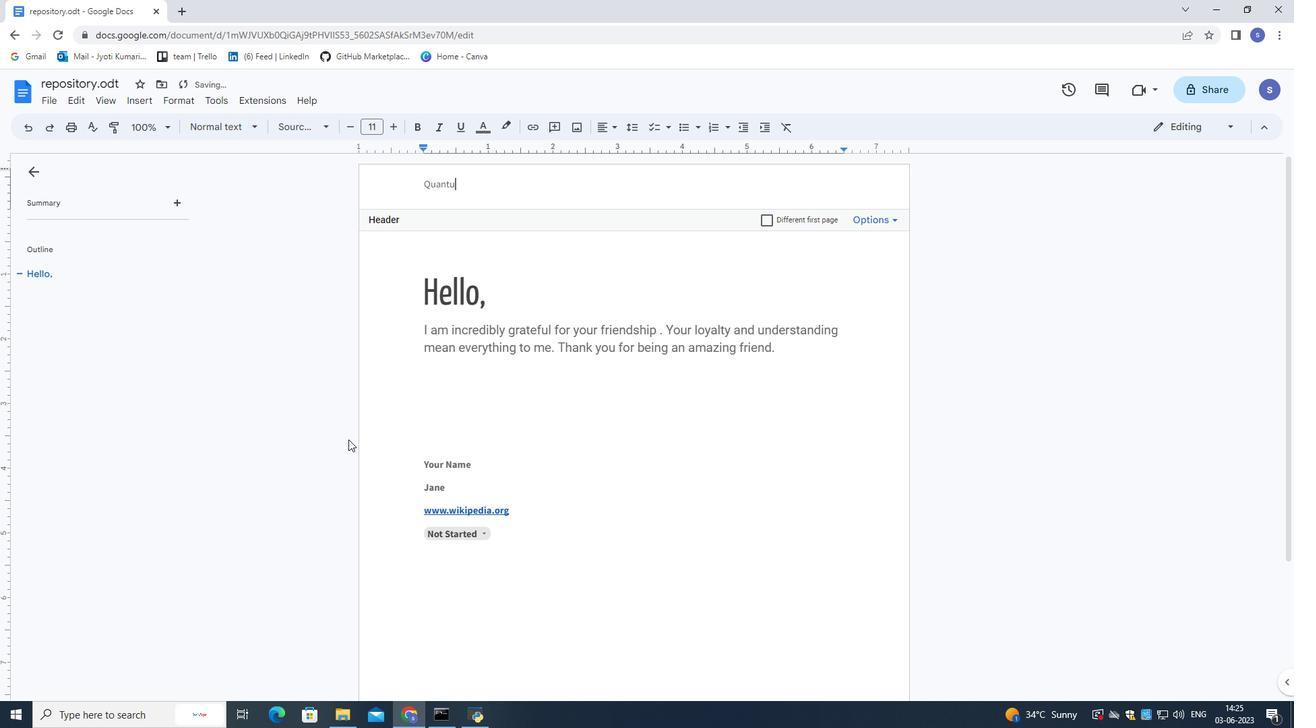 
Action: Mouse moved to (507, 190)
Screenshot: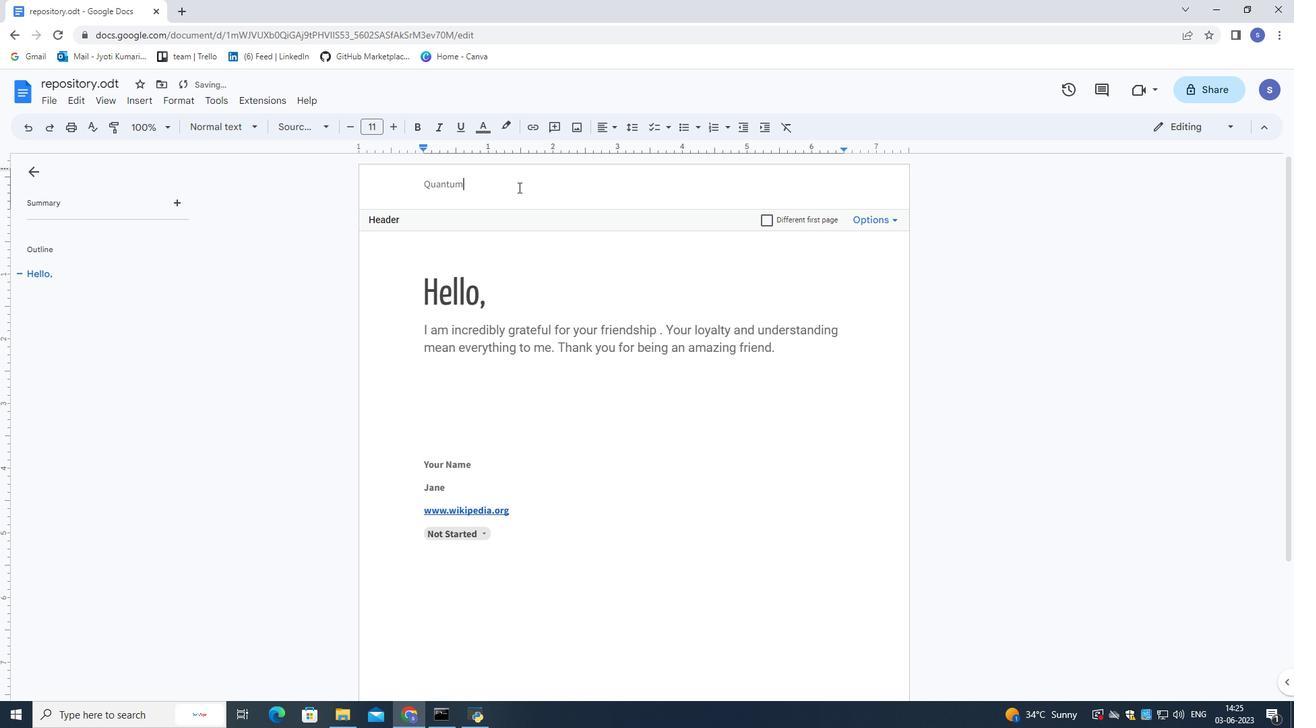 
Action: Mouse pressed left at (507, 190)
Screenshot: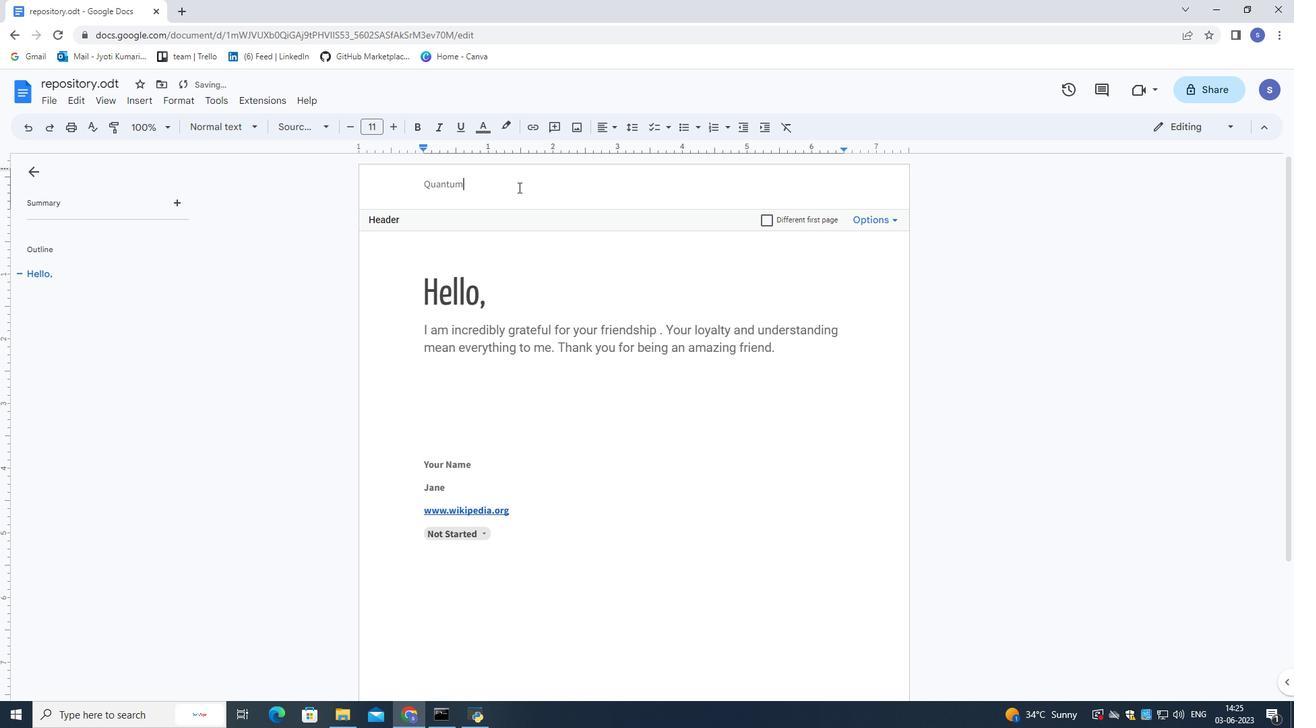 
Action: Mouse moved to (474, 188)
Screenshot: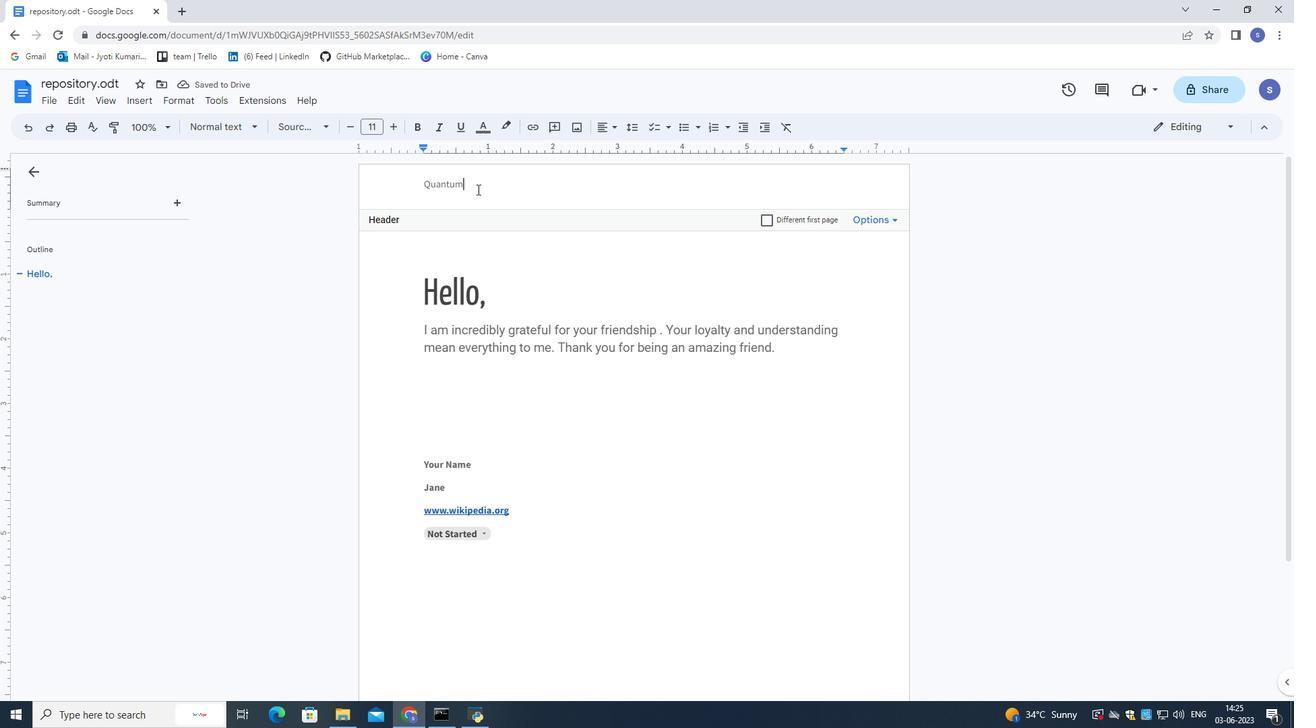 
Action: Mouse pressed left at (474, 188)
Screenshot: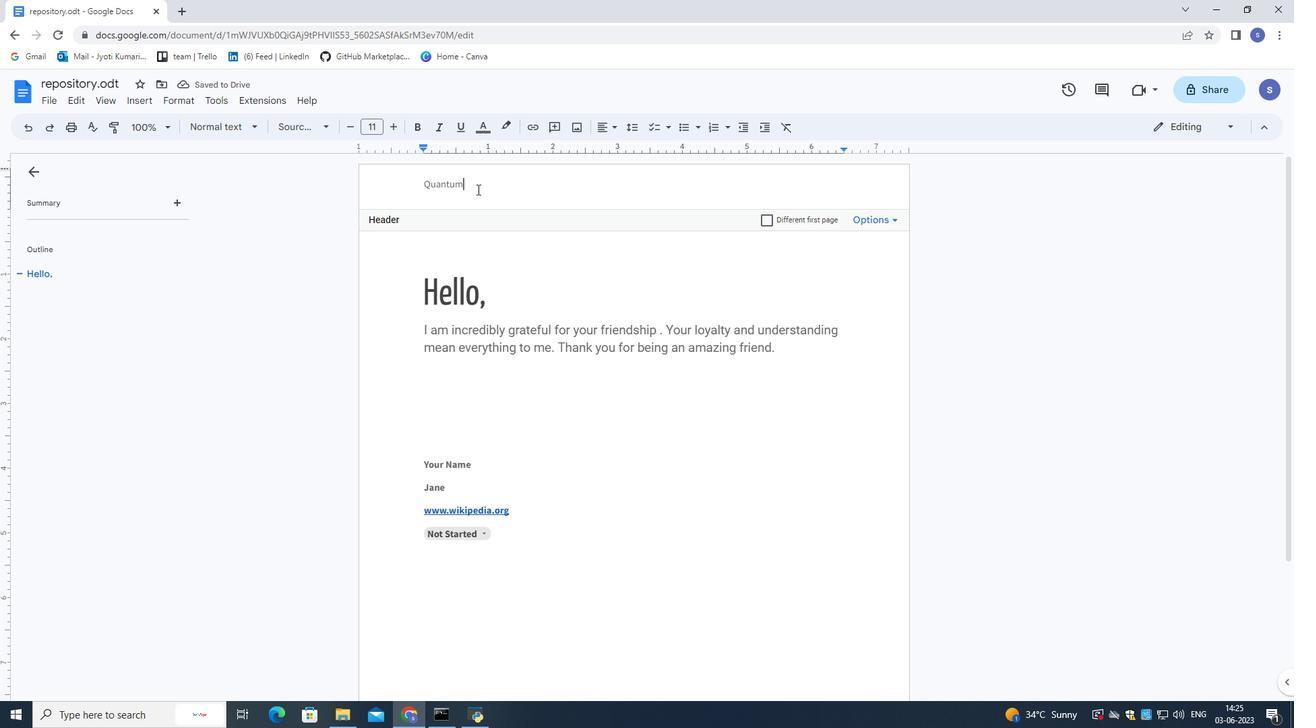 
Action: Mouse moved to (306, 130)
Screenshot: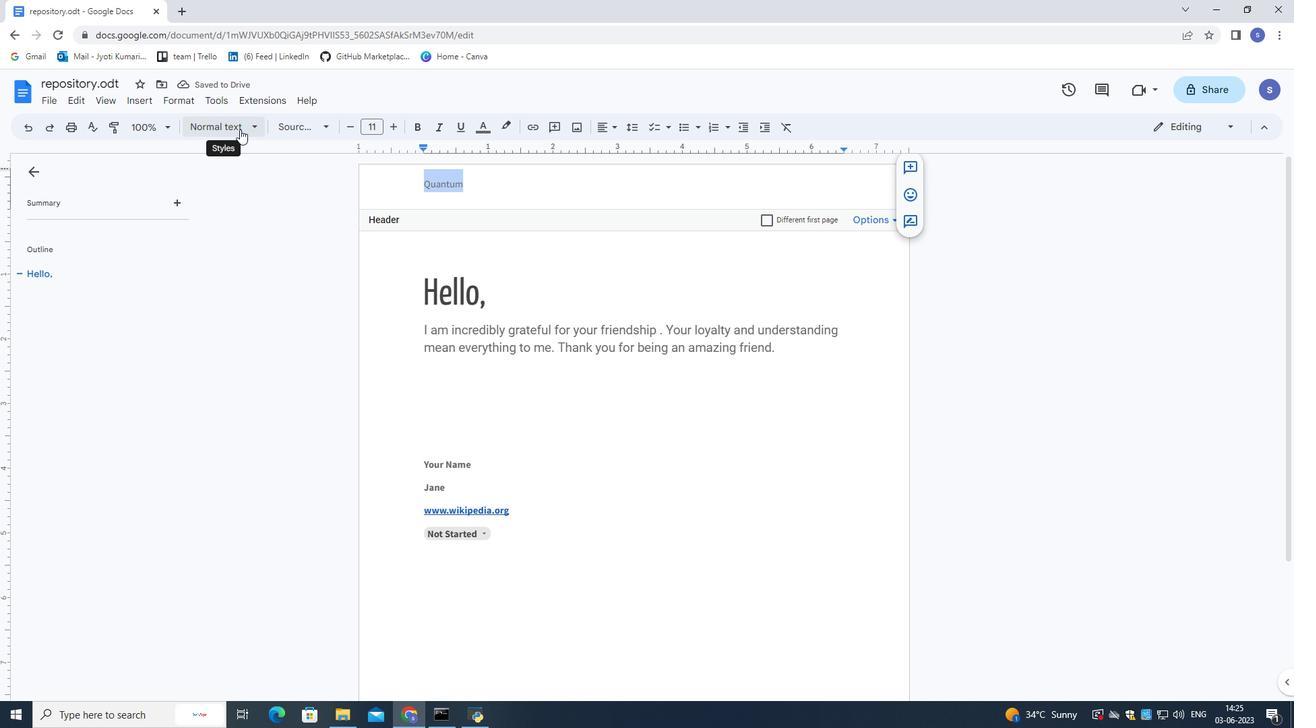 
Action: Mouse pressed left at (306, 130)
Screenshot: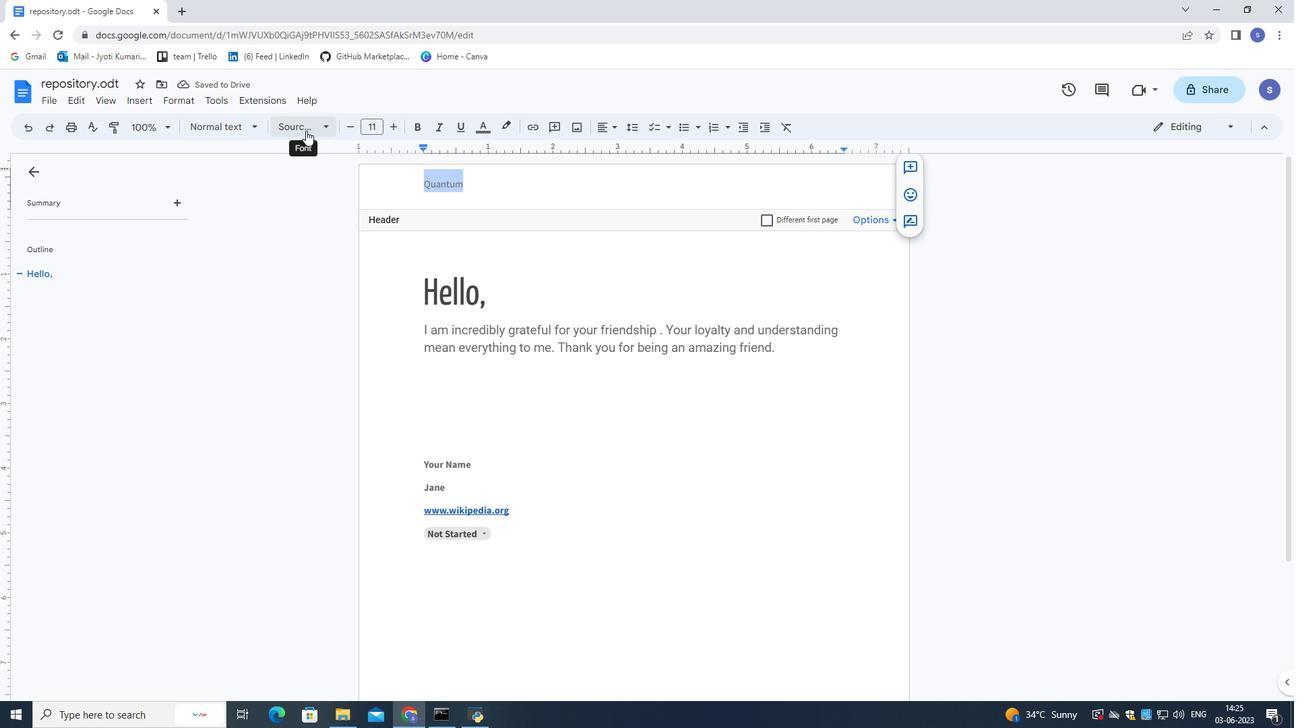 
Action: Mouse moved to (332, 262)
Screenshot: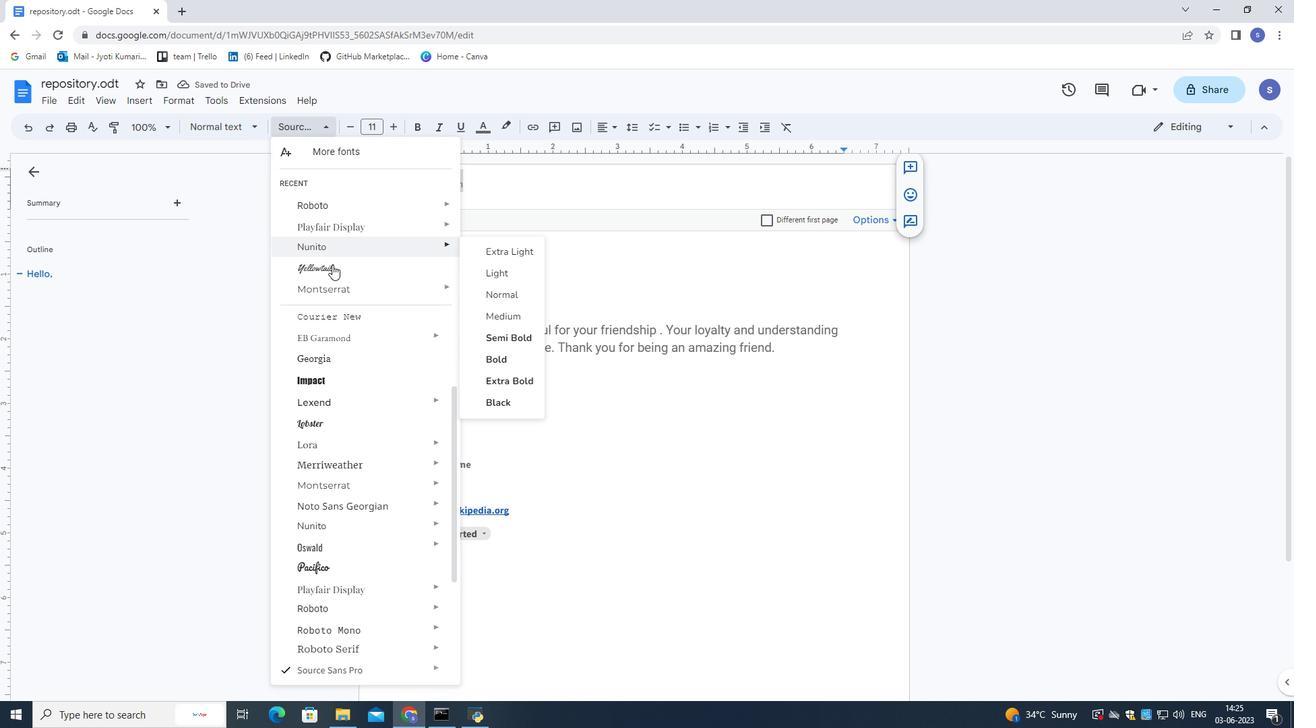 
Action: Mouse pressed left at (332, 262)
Screenshot: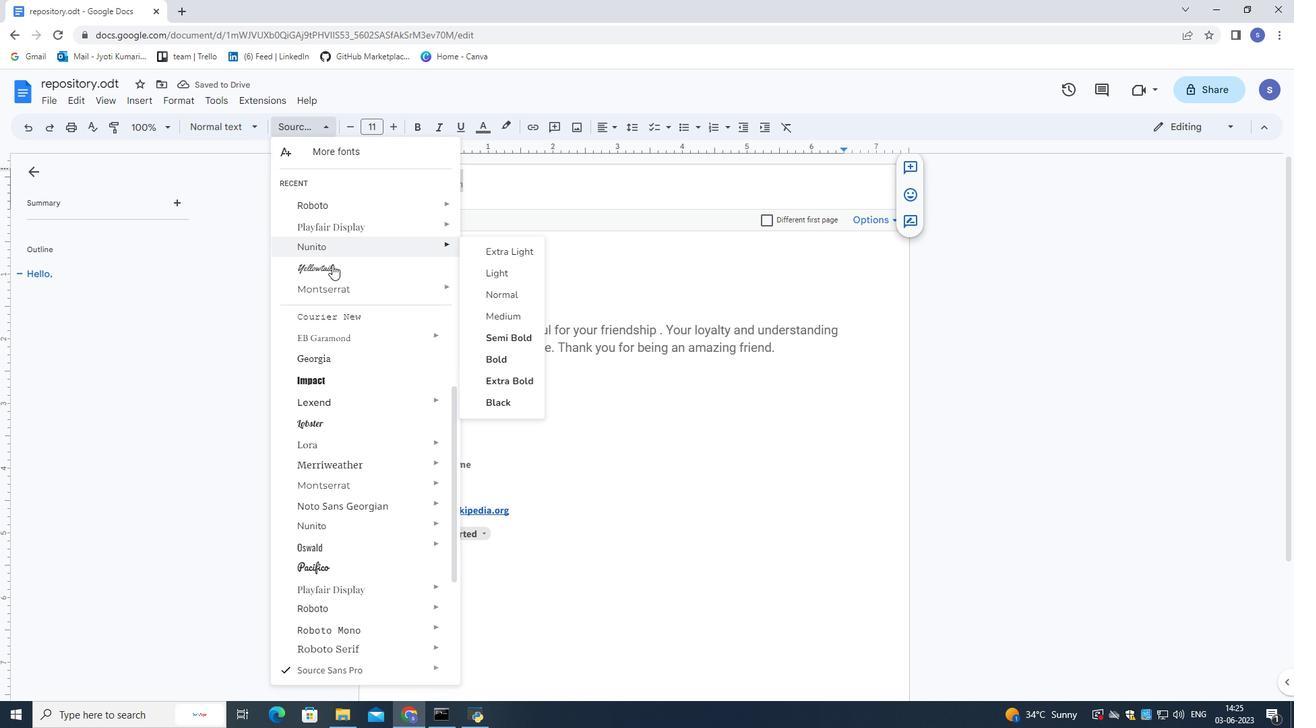 
Action: Mouse moved to (496, 178)
Screenshot: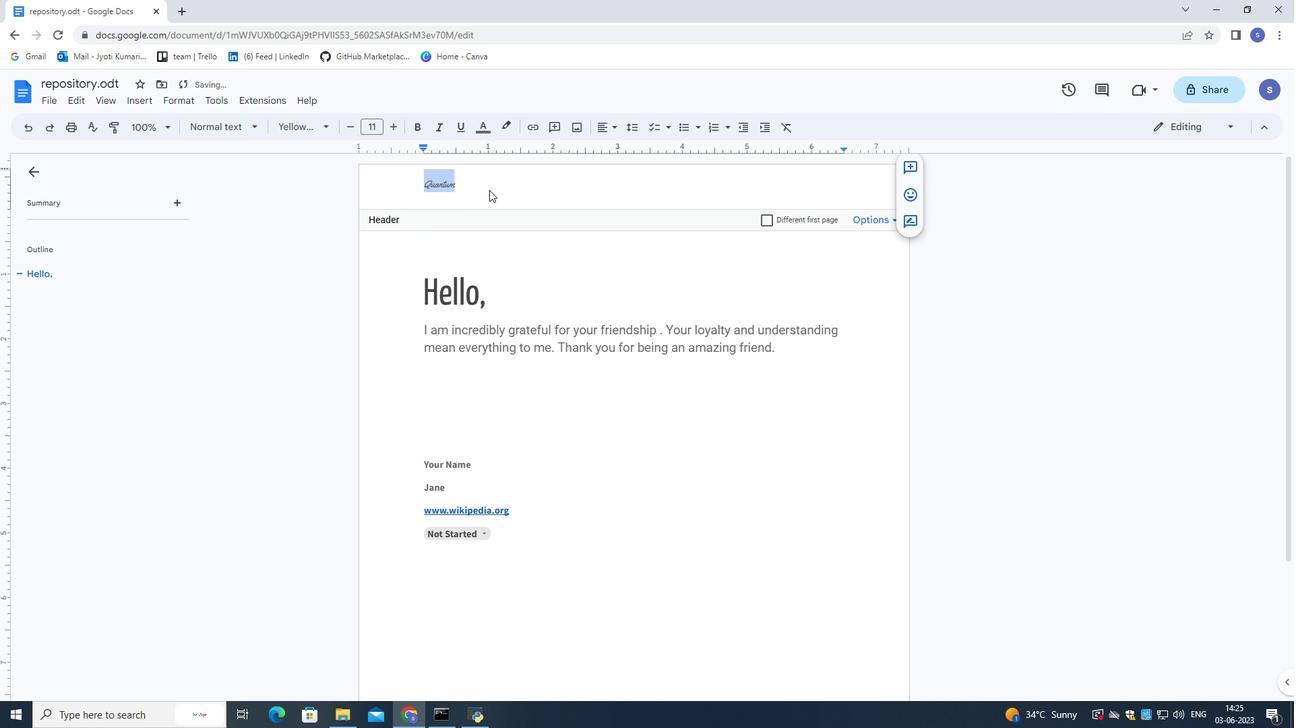 
Action: Mouse pressed left at (496, 178)
Screenshot: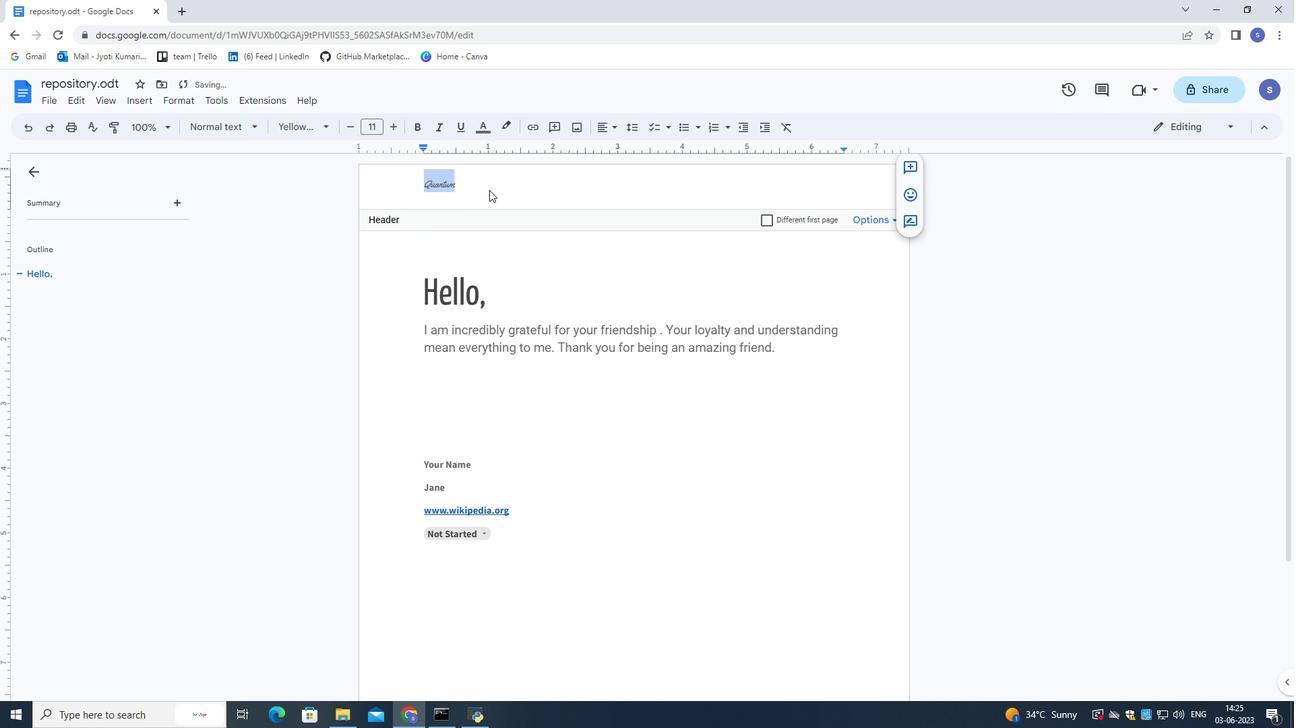 
Action: Mouse moved to (499, 296)
Screenshot: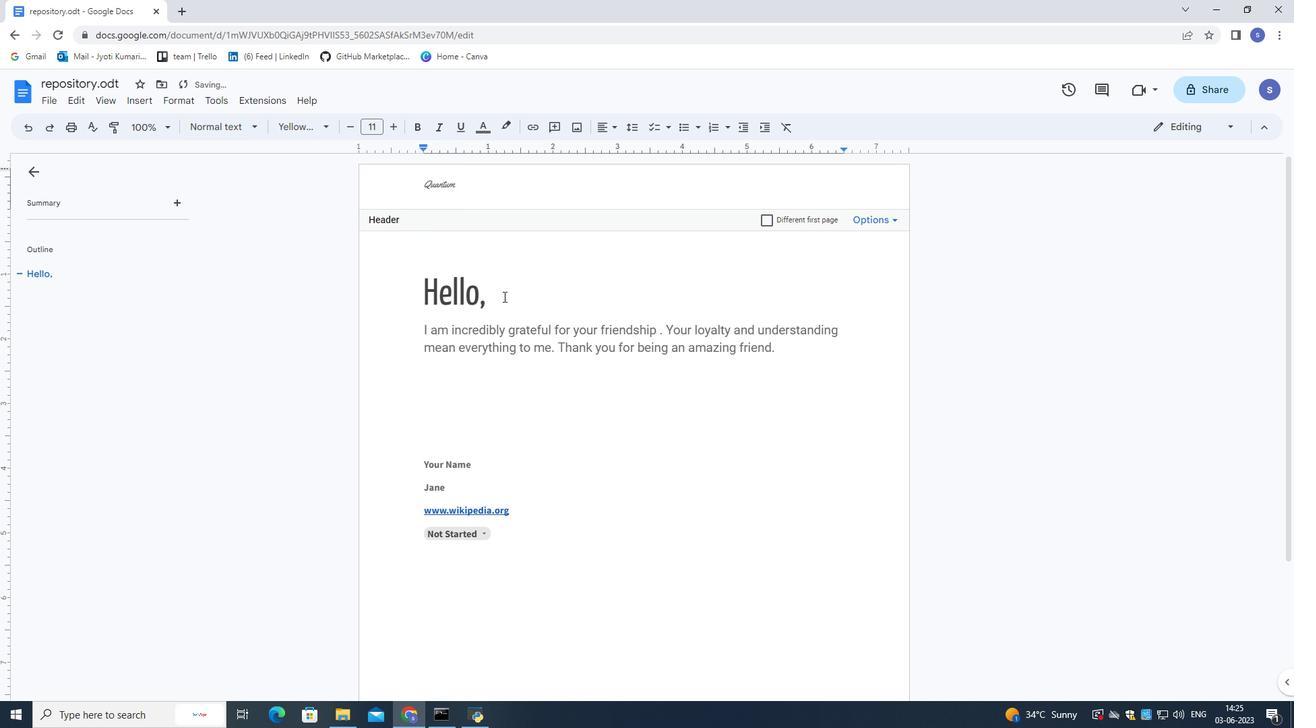 
